 Task: Select the ignore option in the unknown rules.
Action: Mouse moved to (6, 532)
Screenshot: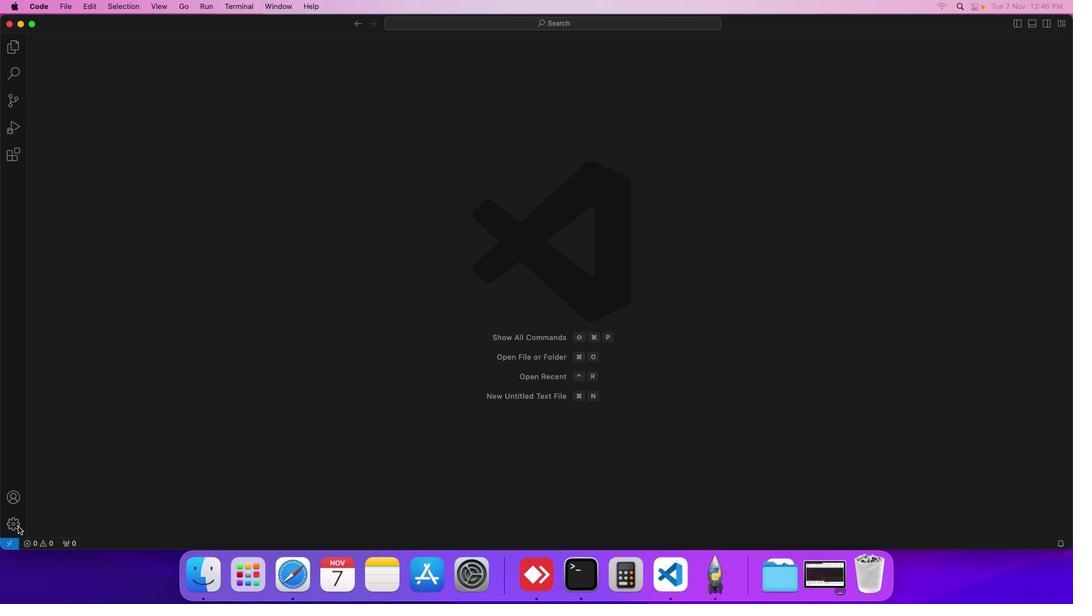
Action: Mouse pressed left at (6, 532)
Screenshot: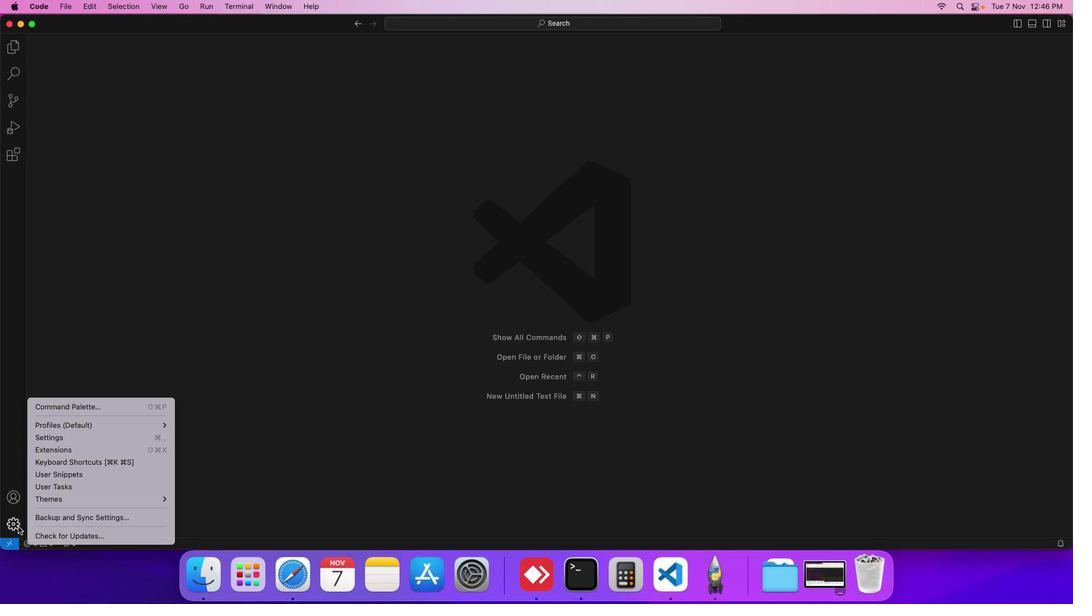 
Action: Mouse moved to (50, 438)
Screenshot: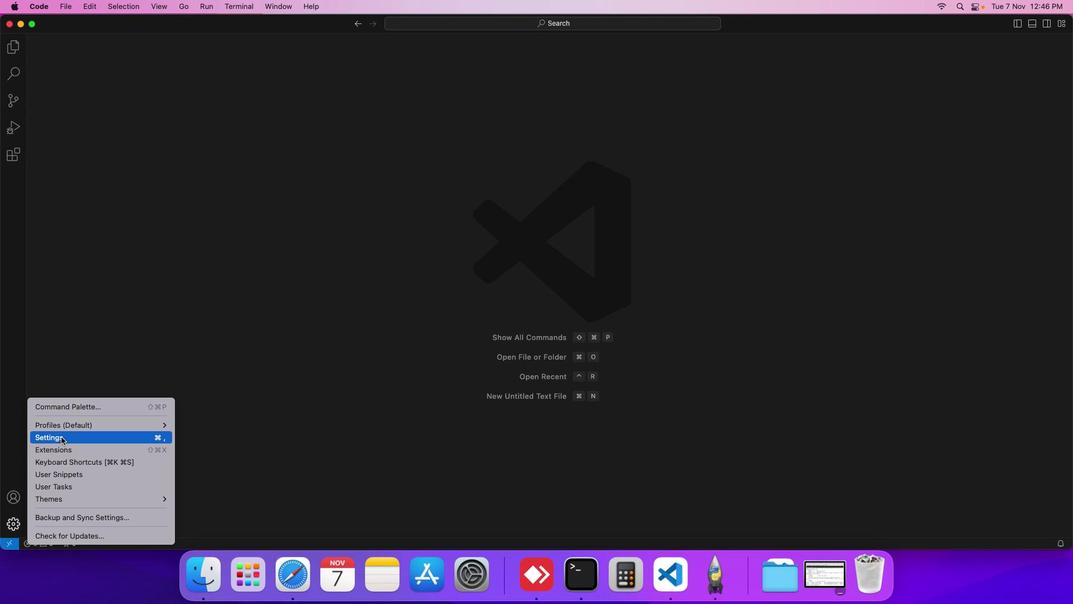 
Action: Mouse pressed left at (50, 438)
Screenshot: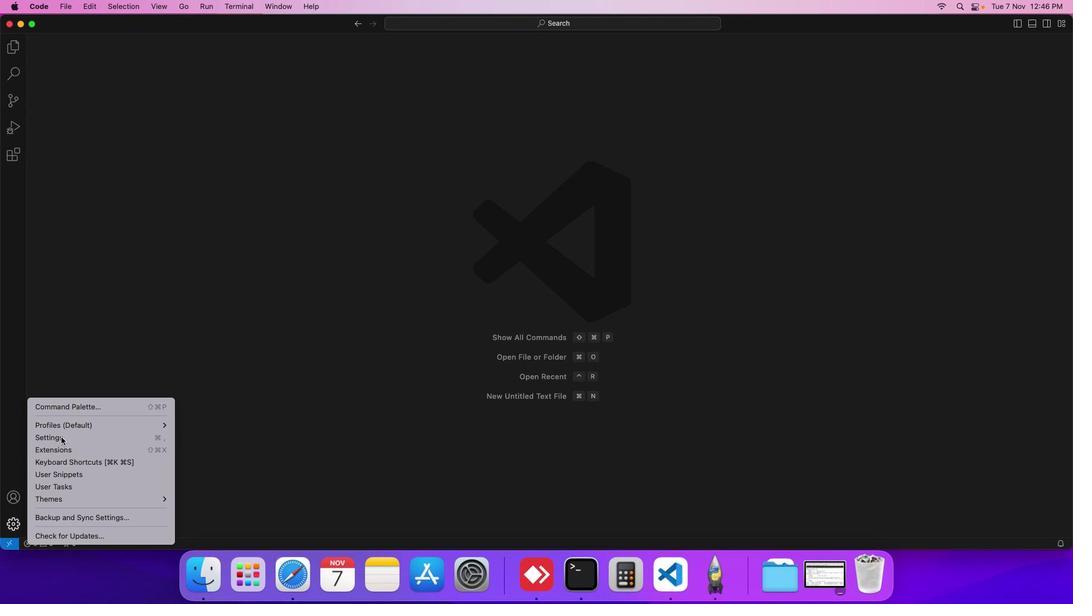
Action: Mouse moved to (288, 188)
Screenshot: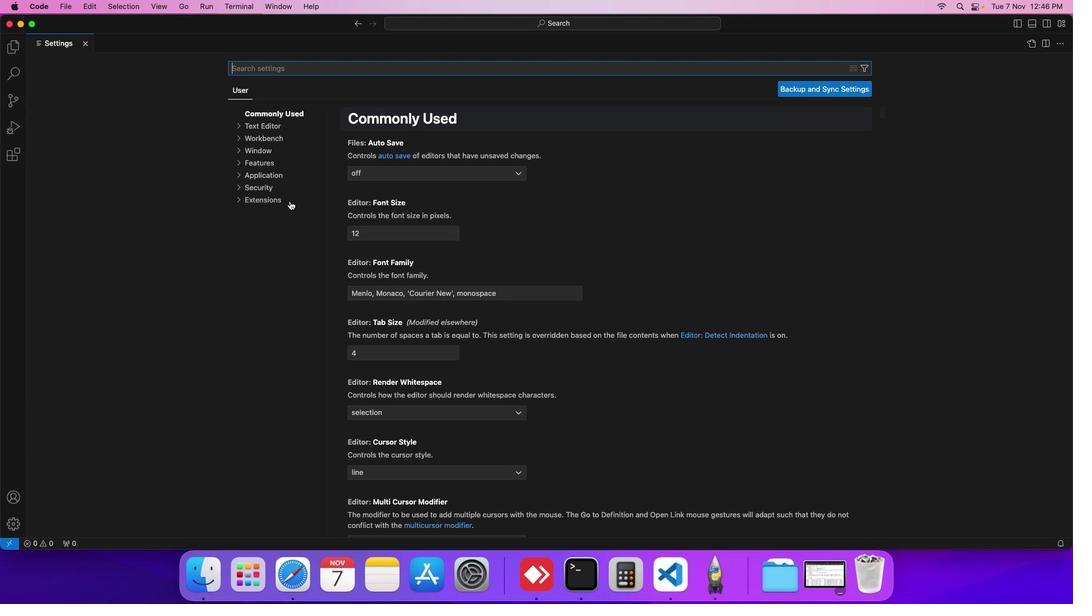 
Action: Mouse pressed left at (288, 188)
Screenshot: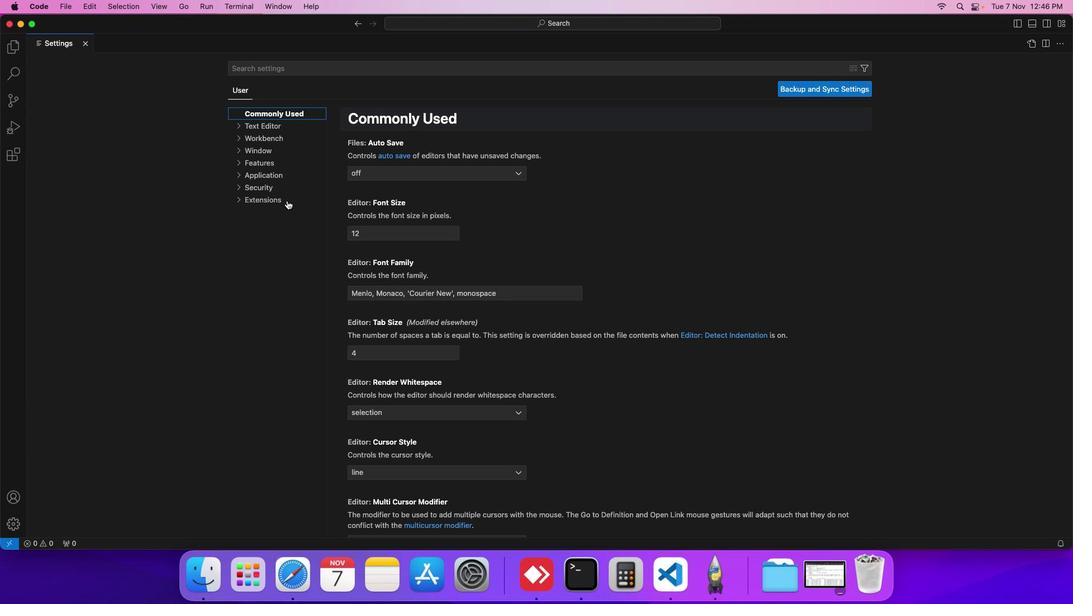 
Action: Mouse moved to (262, 226)
Screenshot: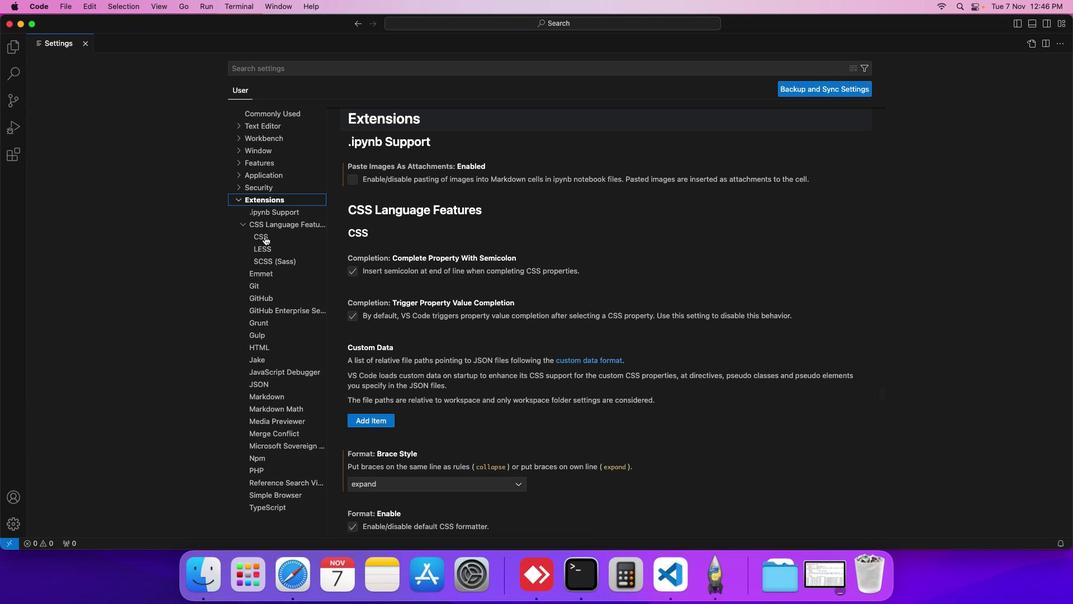 
Action: Mouse pressed left at (262, 226)
Screenshot: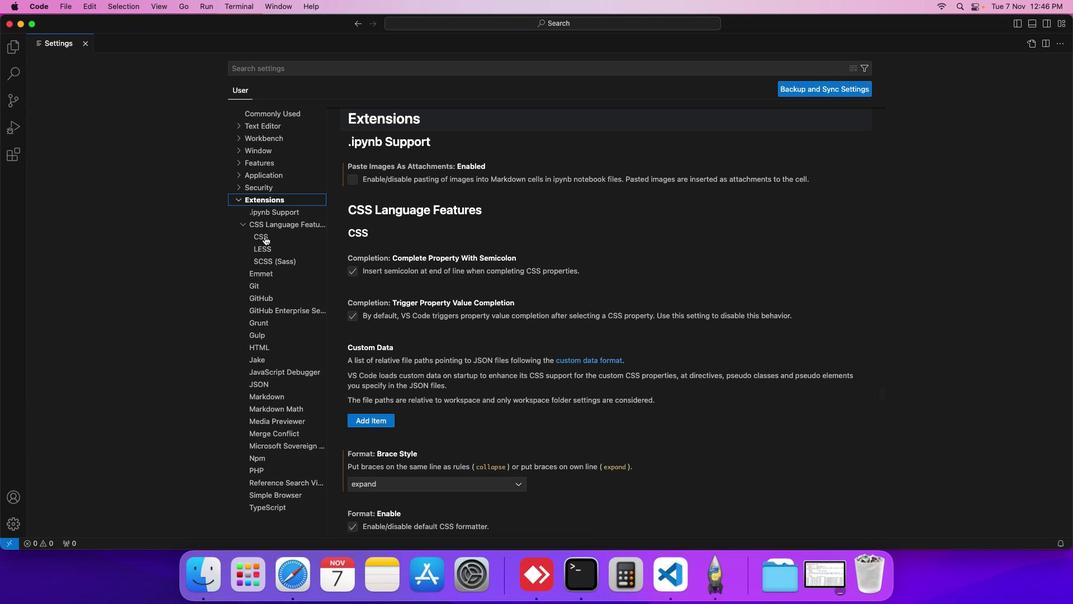 
Action: Mouse moved to (397, 317)
Screenshot: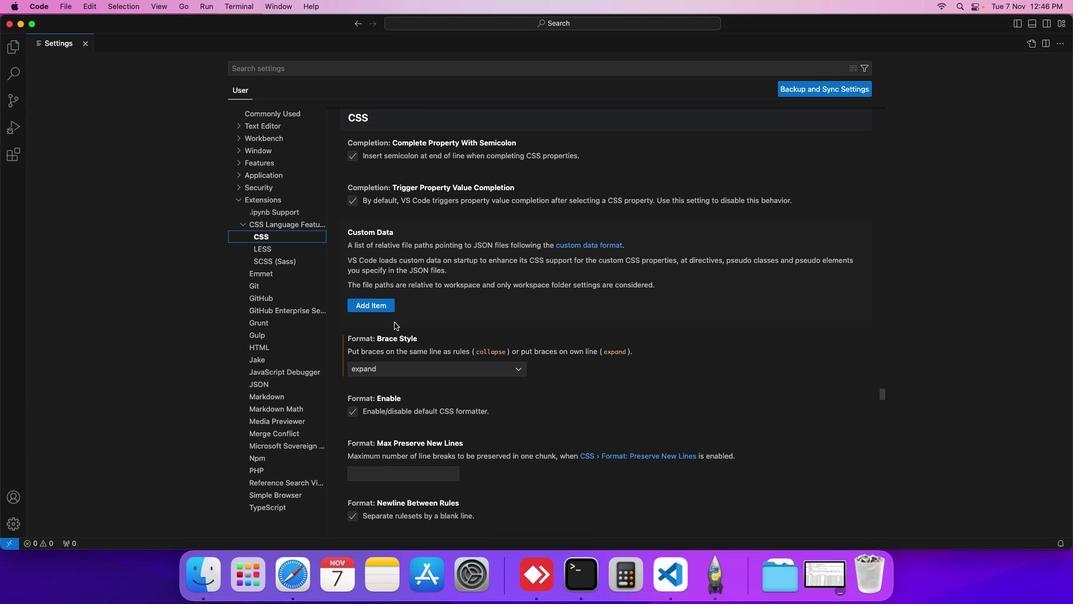 
Action: Mouse scrolled (397, 317) with delta (-12, -23)
Screenshot: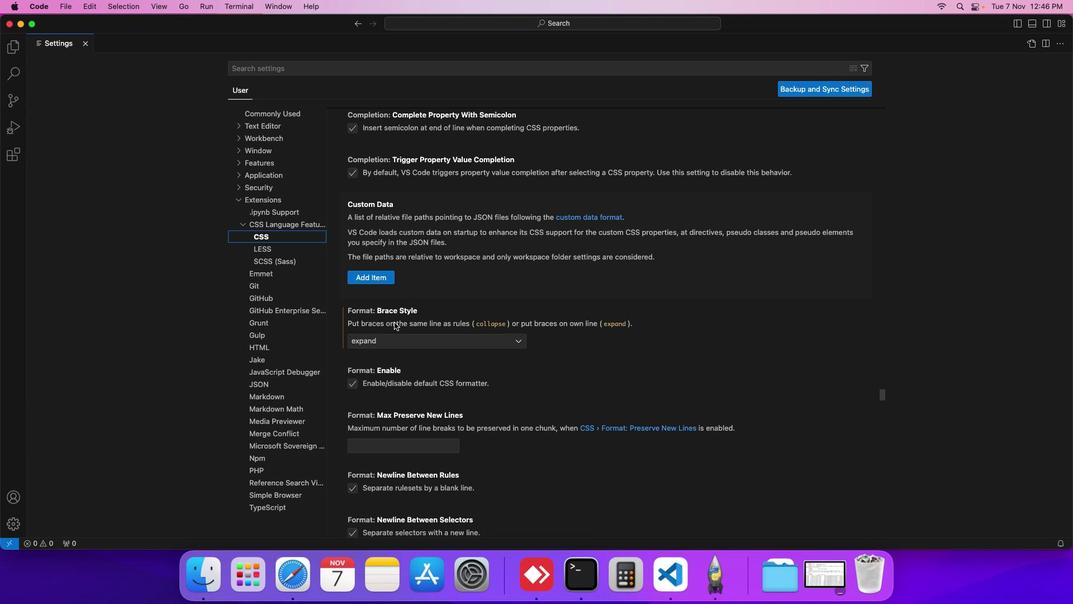 
Action: Mouse scrolled (397, 317) with delta (-12, -23)
Screenshot: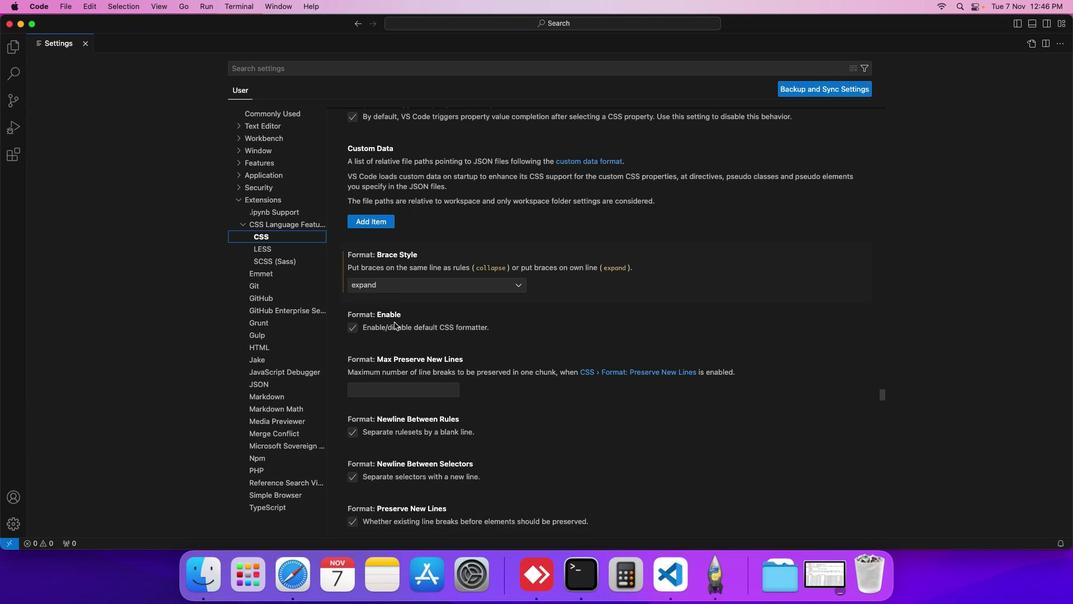 
Action: Mouse scrolled (397, 317) with delta (-12, -23)
Screenshot: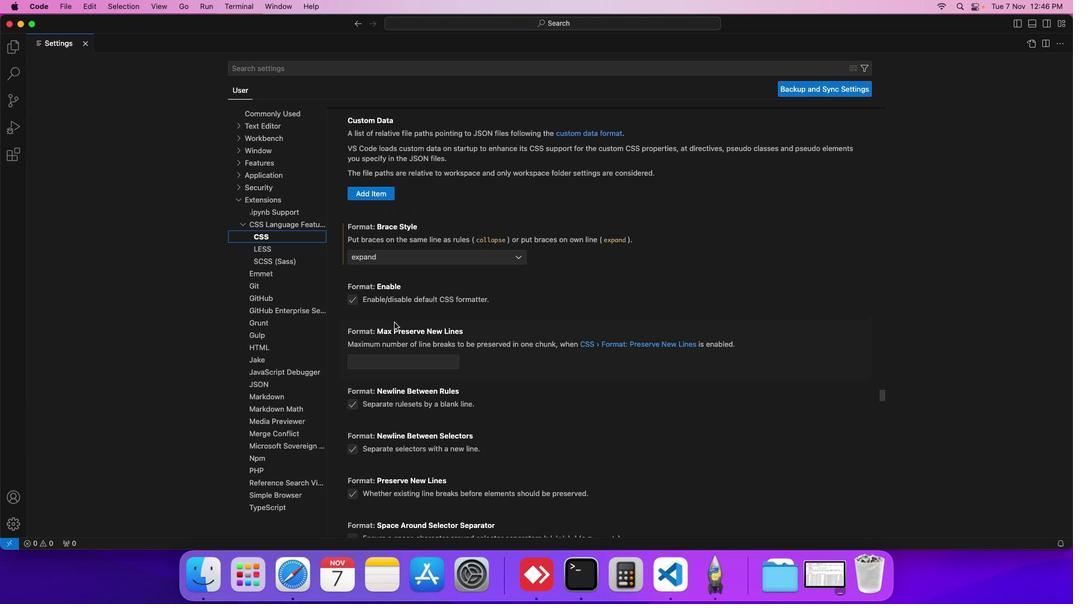 
Action: Mouse scrolled (397, 317) with delta (-12, -23)
Screenshot: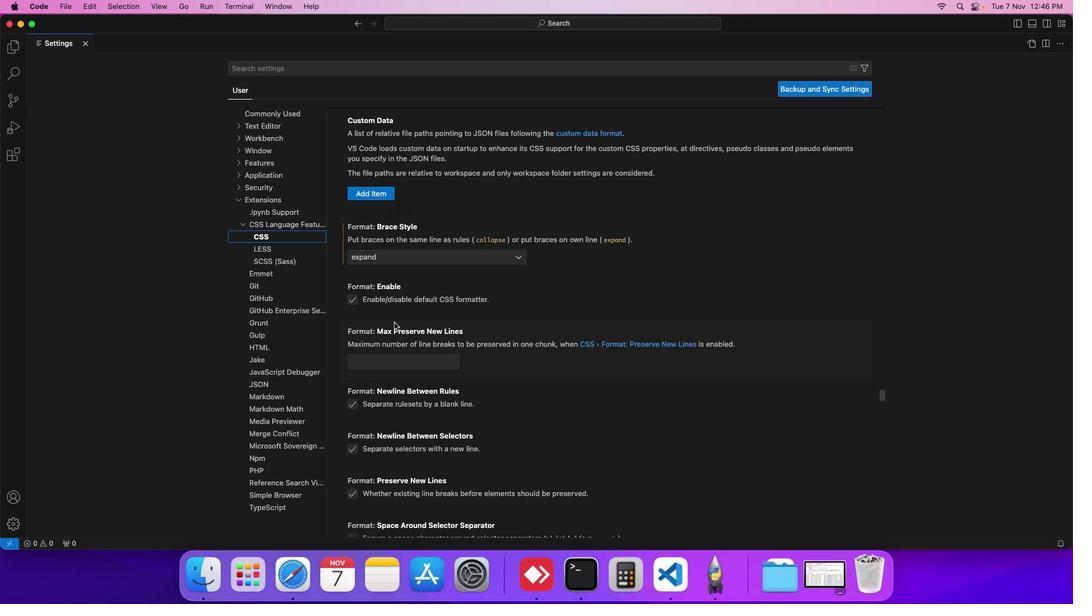 
Action: Mouse scrolled (397, 317) with delta (-12, -23)
Screenshot: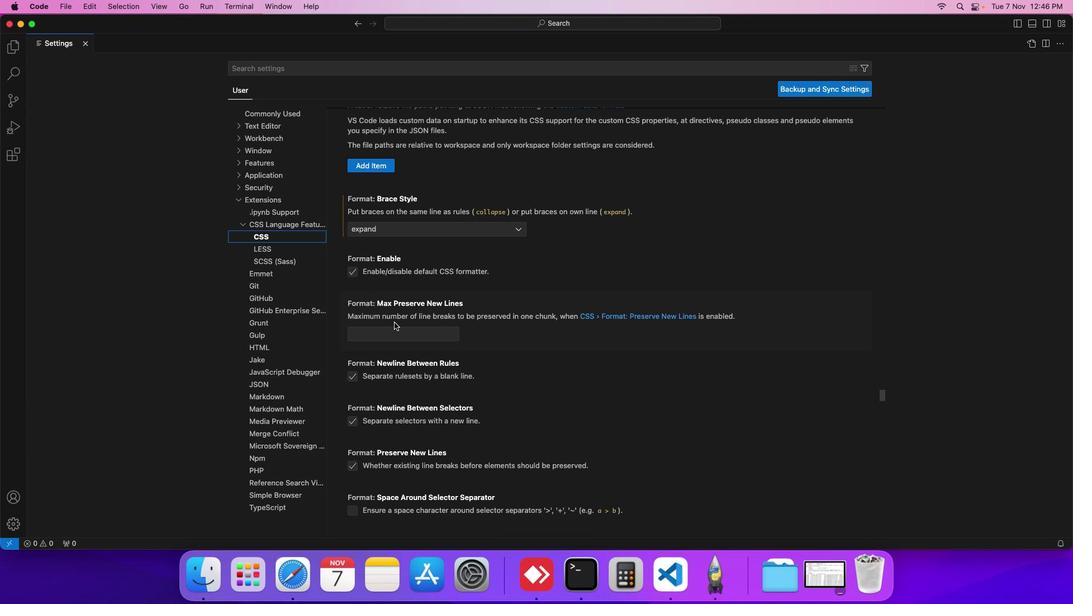 
Action: Mouse scrolled (397, 317) with delta (-12, -23)
Screenshot: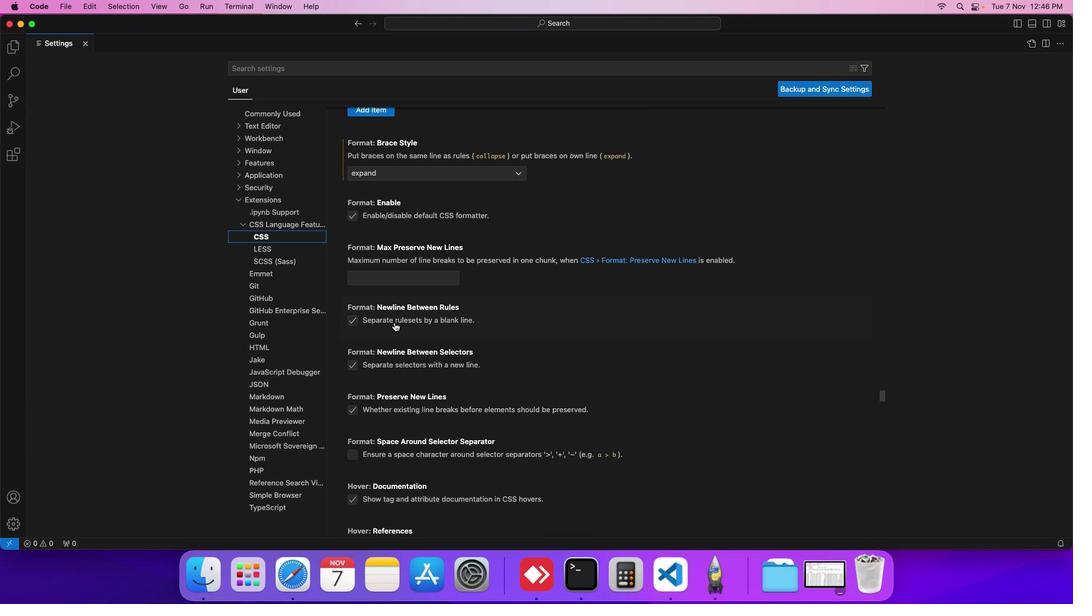 
Action: Mouse scrolled (397, 317) with delta (-12, -23)
Screenshot: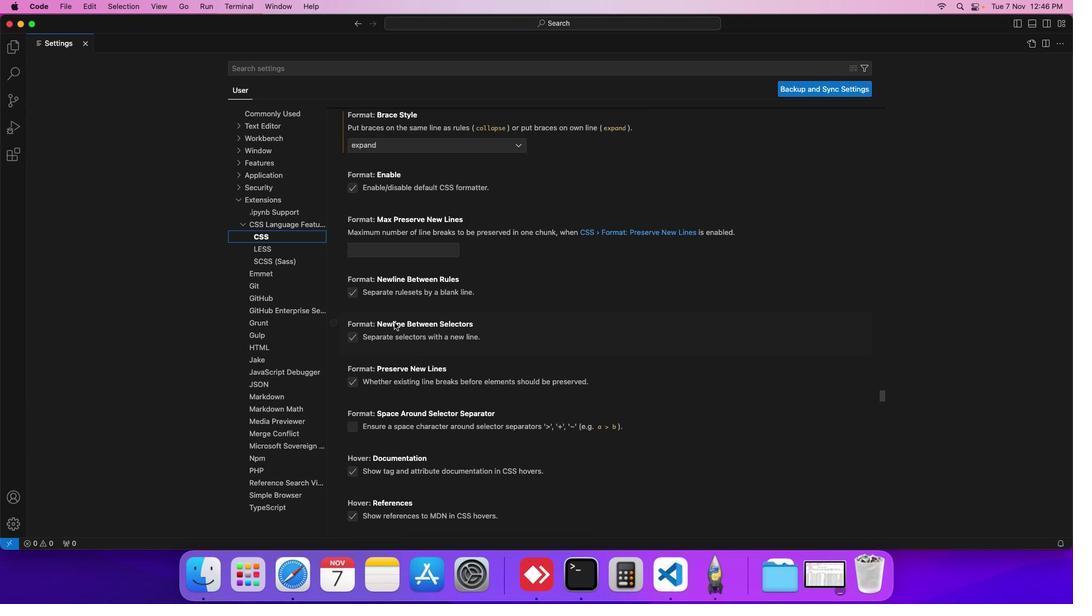 
Action: Mouse scrolled (397, 317) with delta (-12, -23)
Screenshot: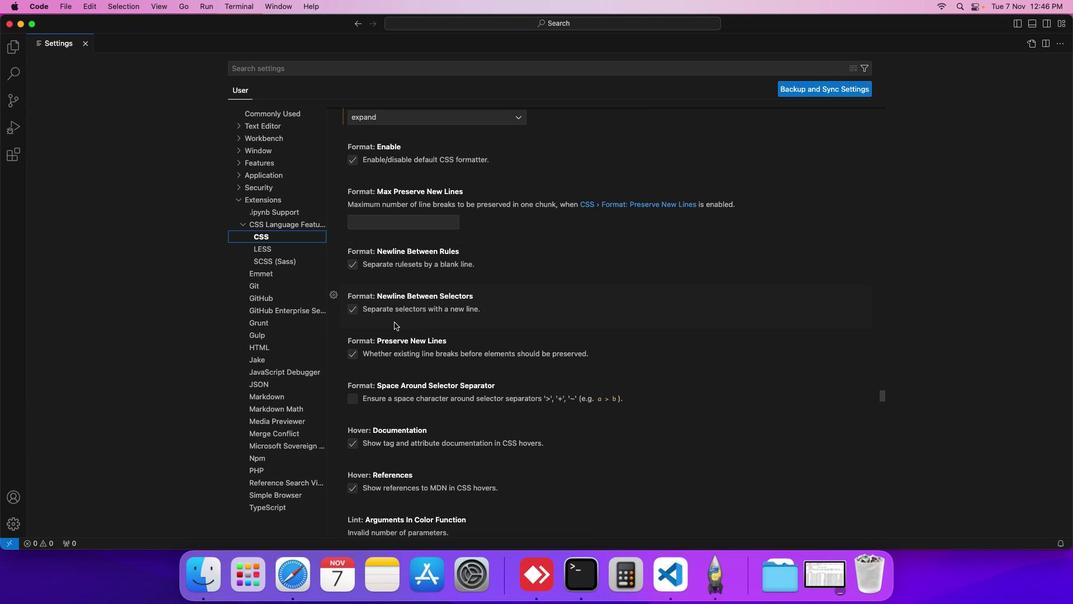 
Action: Mouse scrolled (397, 317) with delta (-12, -23)
Screenshot: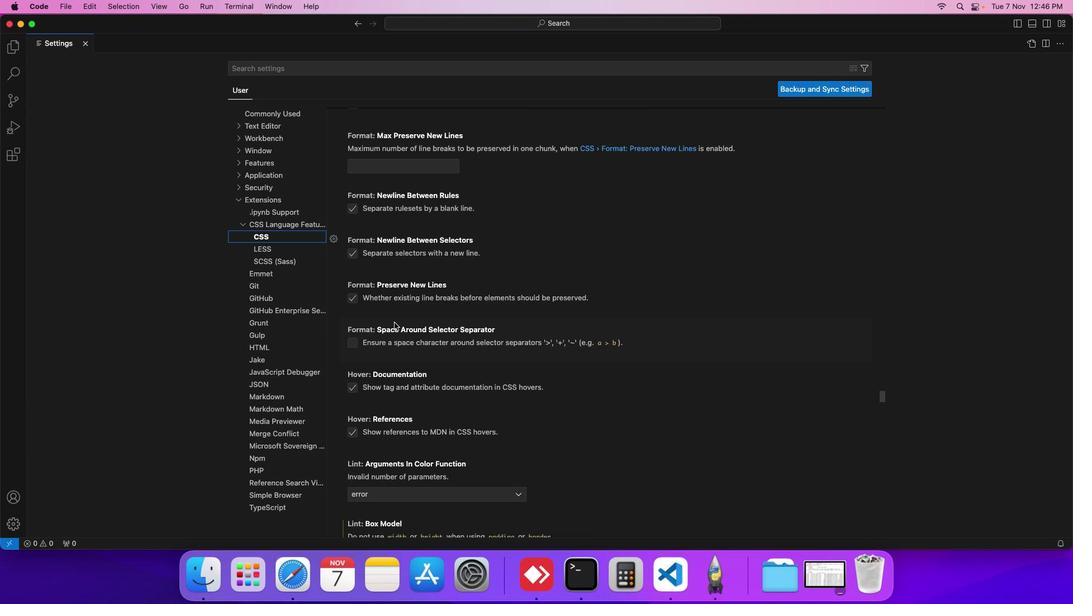 
Action: Mouse scrolled (397, 317) with delta (-12, -24)
Screenshot: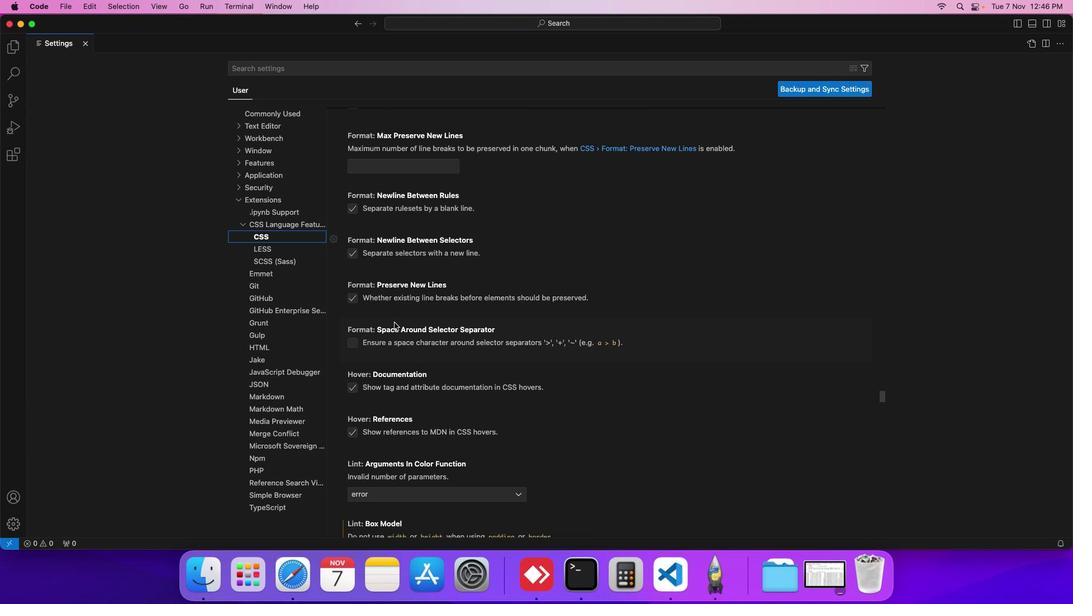 
Action: Mouse scrolled (397, 317) with delta (-12, -23)
Screenshot: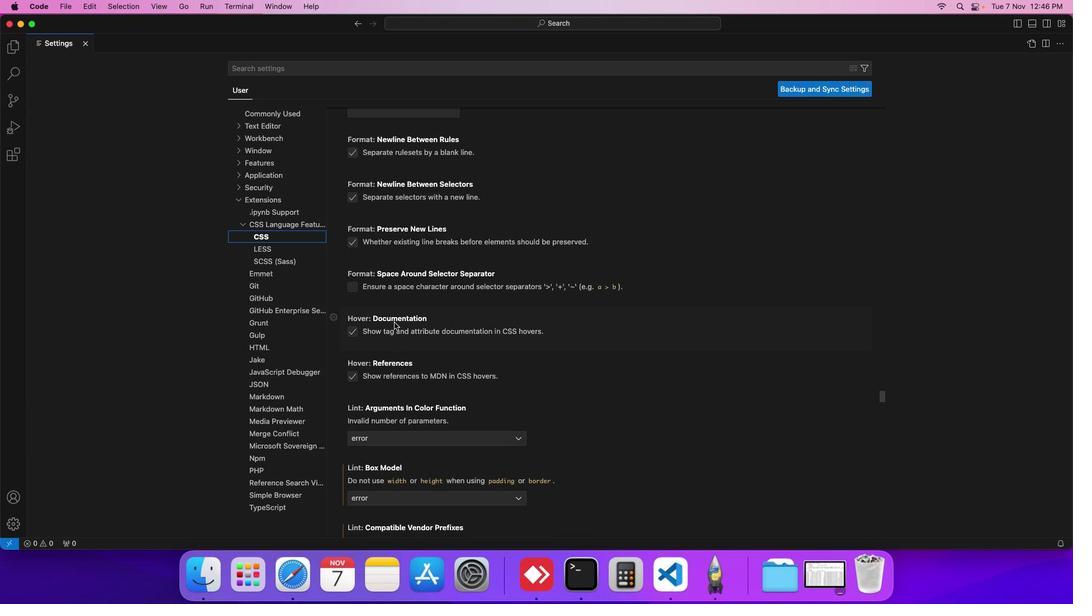 
Action: Mouse scrolled (397, 317) with delta (-12, -23)
Screenshot: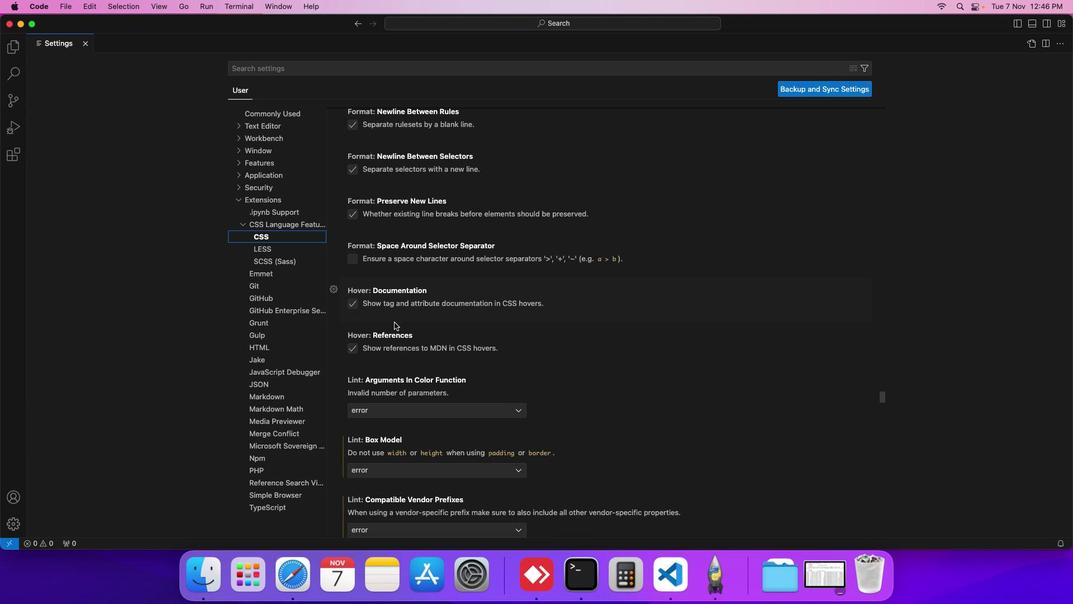 
Action: Mouse scrolled (397, 317) with delta (-12, -23)
Screenshot: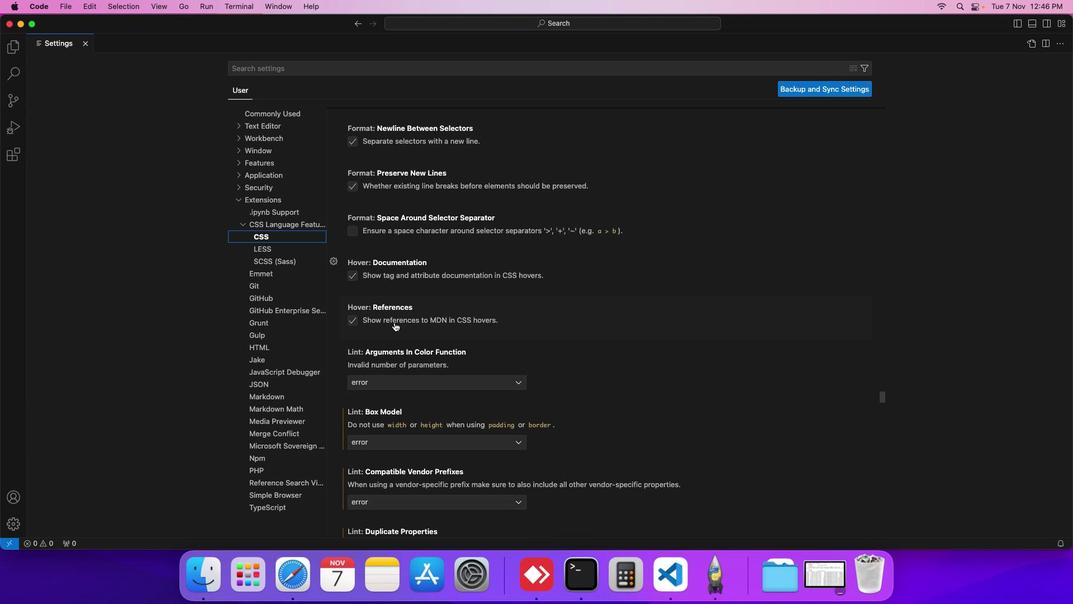 
Action: Mouse scrolled (397, 317) with delta (-12, -23)
Screenshot: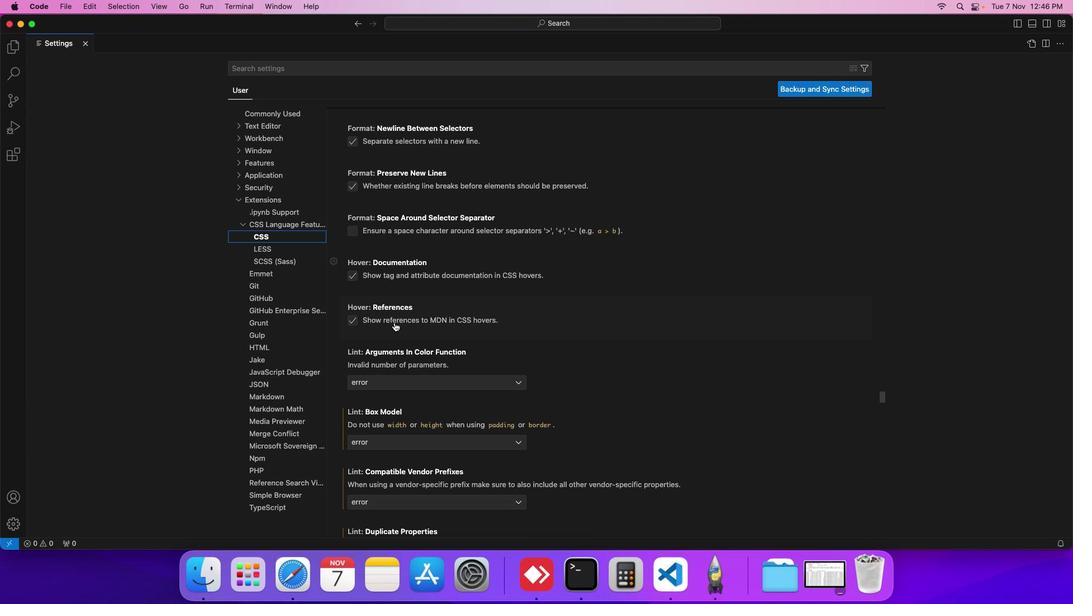 
Action: Mouse scrolled (397, 317) with delta (-12, -23)
Screenshot: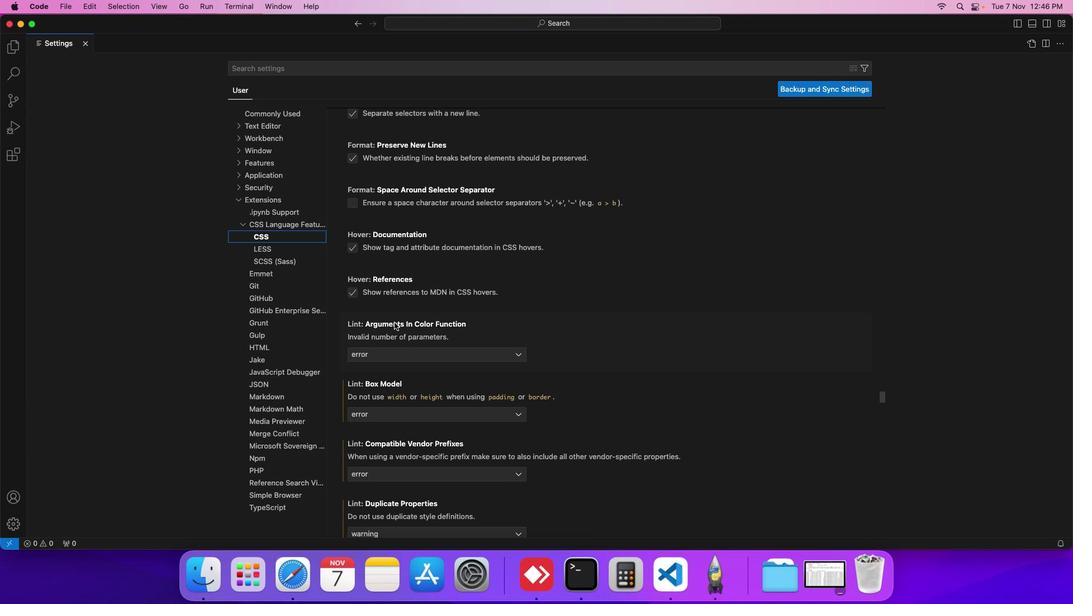 
Action: Mouse scrolled (397, 317) with delta (-12, -23)
Screenshot: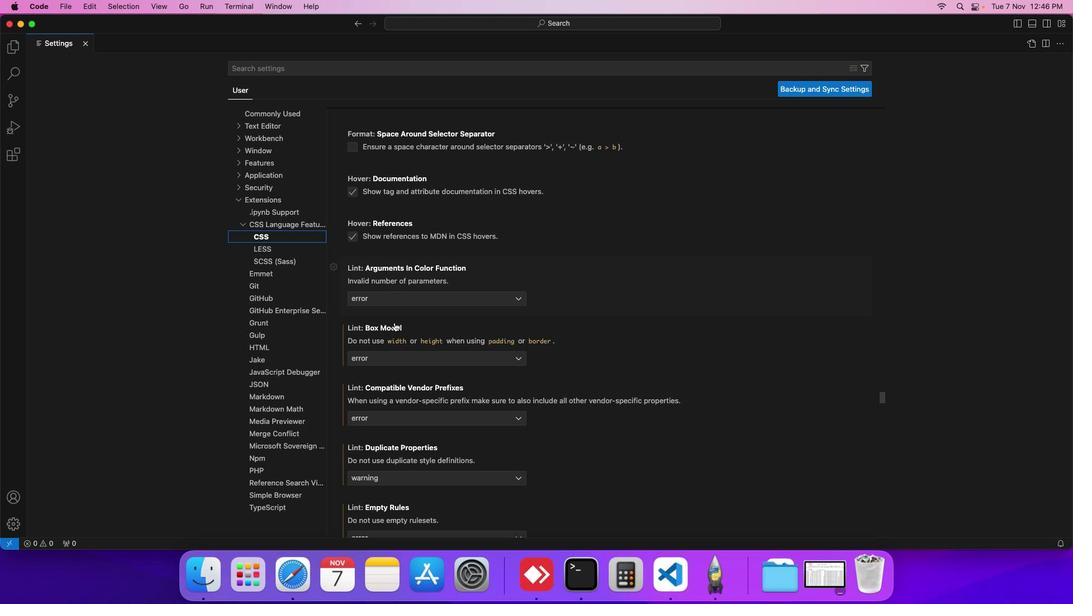
Action: Mouse scrolled (397, 317) with delta (-12, -23)
Screenshot: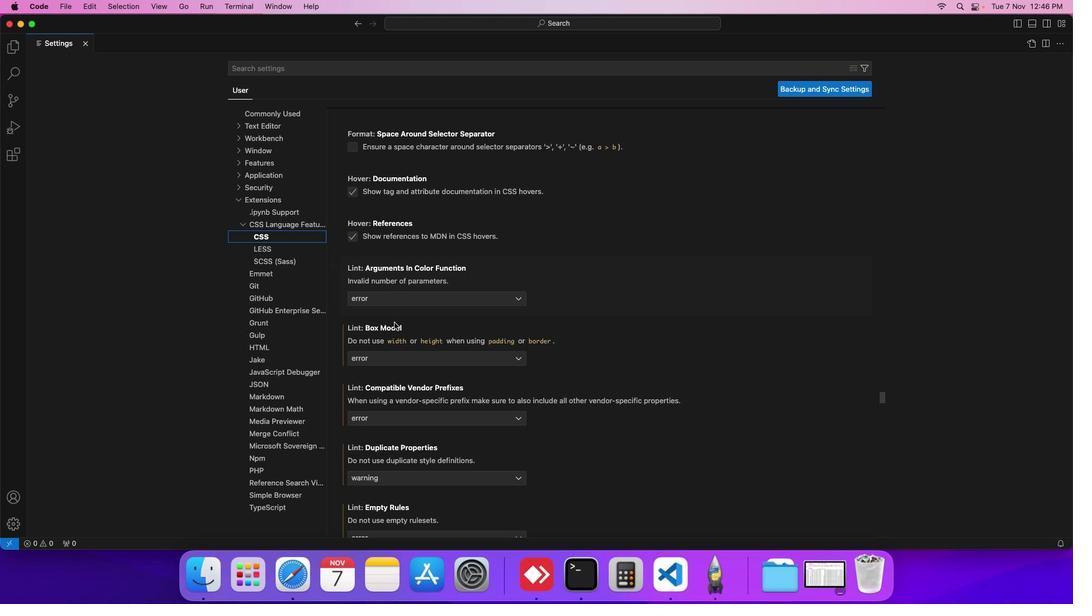 
Action: Mouse scrolled (397, 317) with delta (-12, -23)
Screenshot: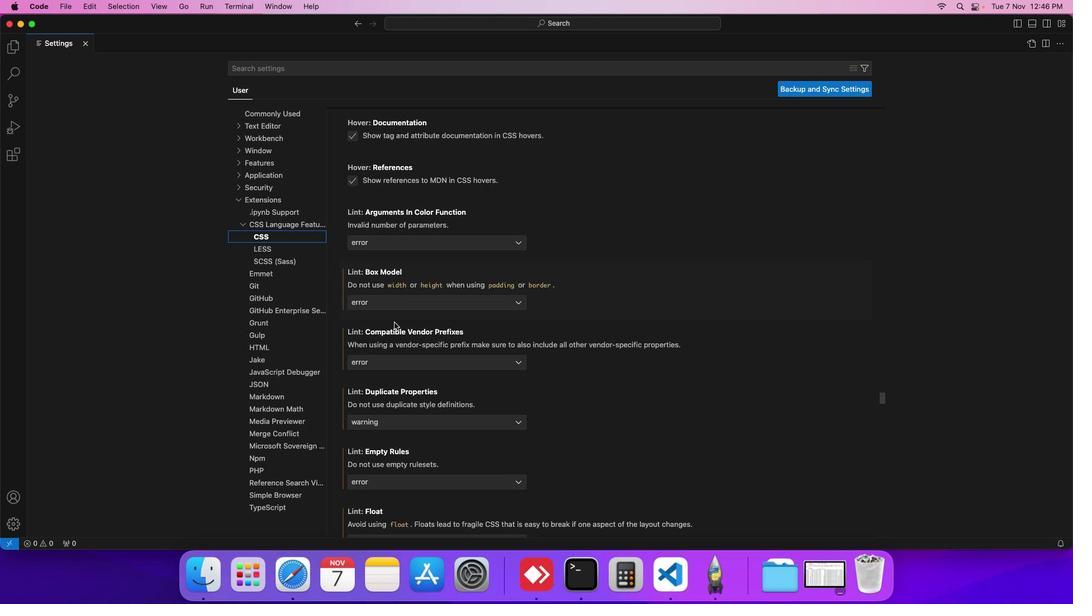 
Action: Mouse scrolled (397, 317) with delta (-12, -23)
Screenshot: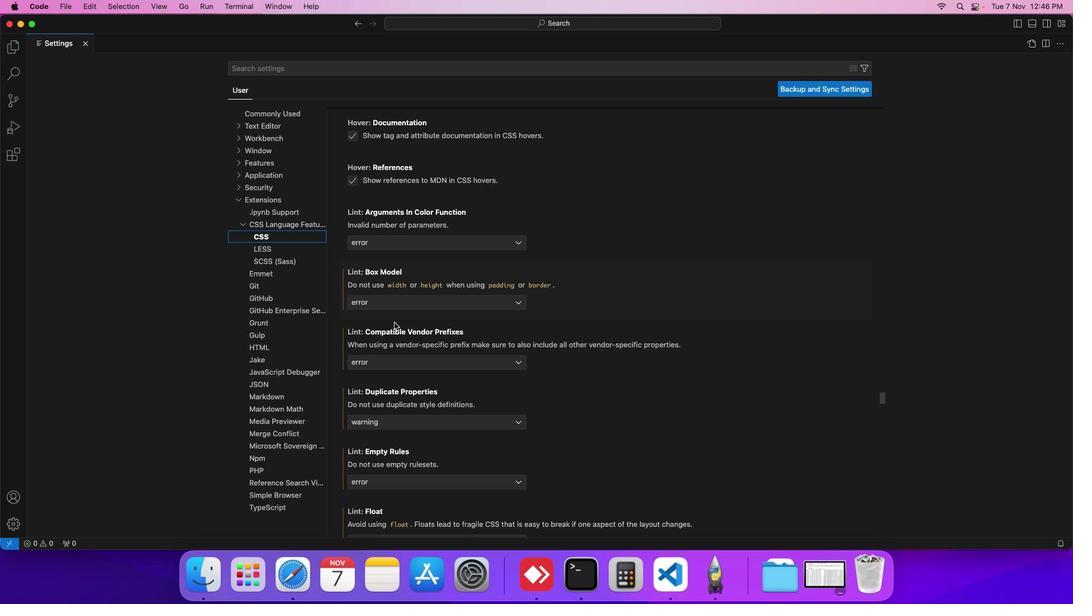 
Action: Mouse scrolled (397, 317) with delta (-12, -23)
Screenshot: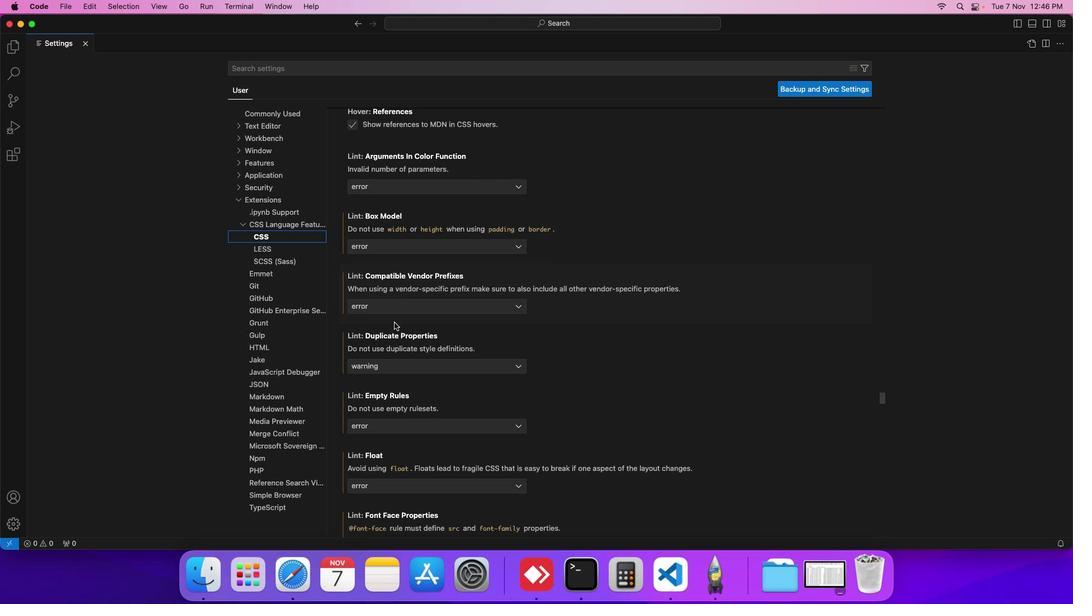 
Action: Mouse scrolled (397, 317) with delta (-12, -23)
Screenshot: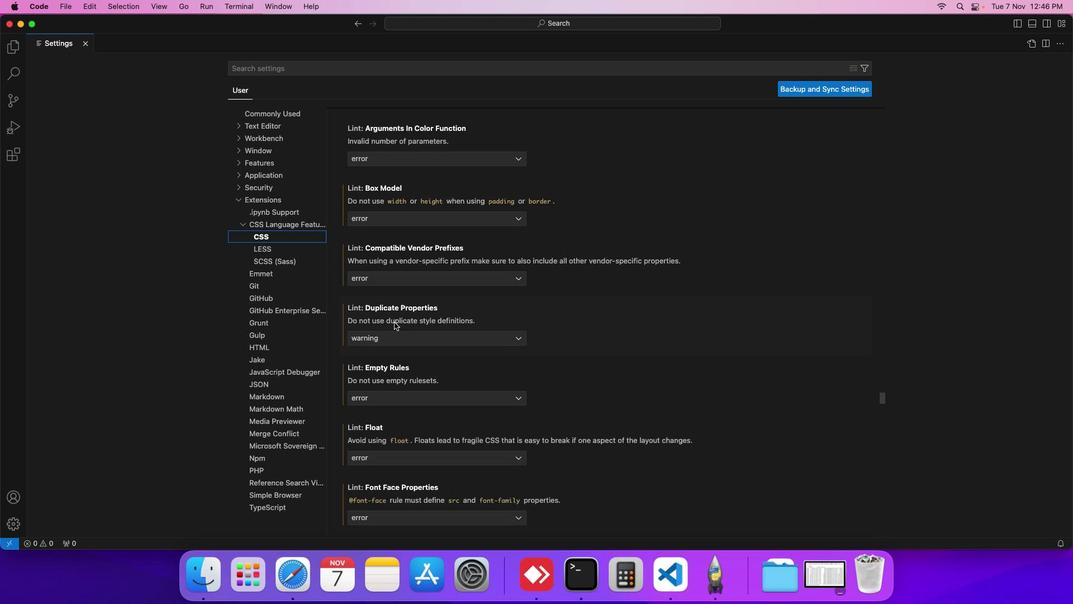 
Action: Mouse scrolled (397, 317) with delta (-12, -23)
Screenshot: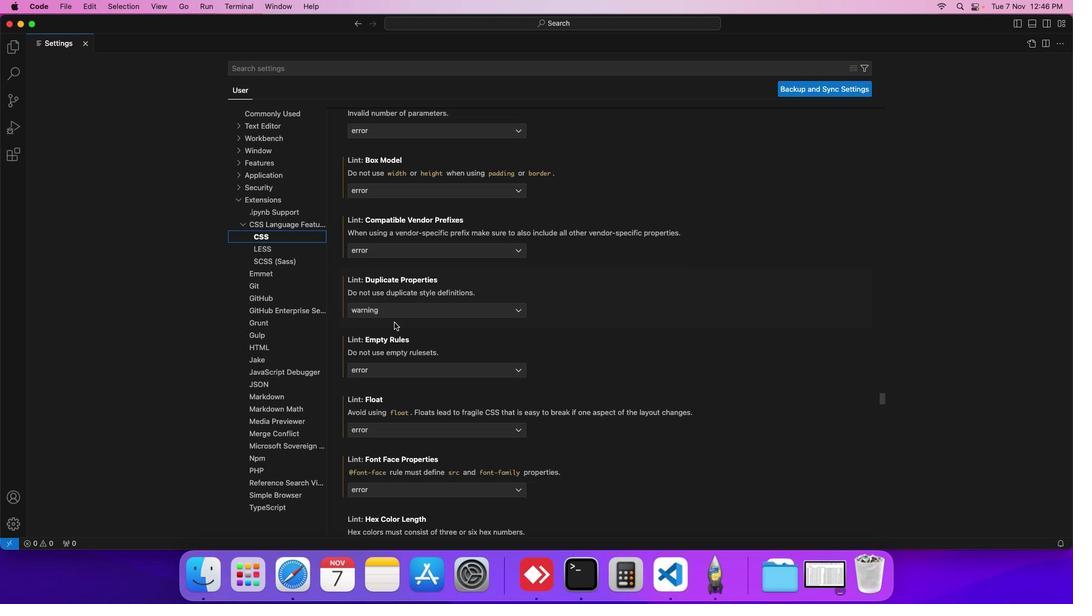 
Action: Mouse scrolled (397, 317) with delta (-12, -23)
Screenshot: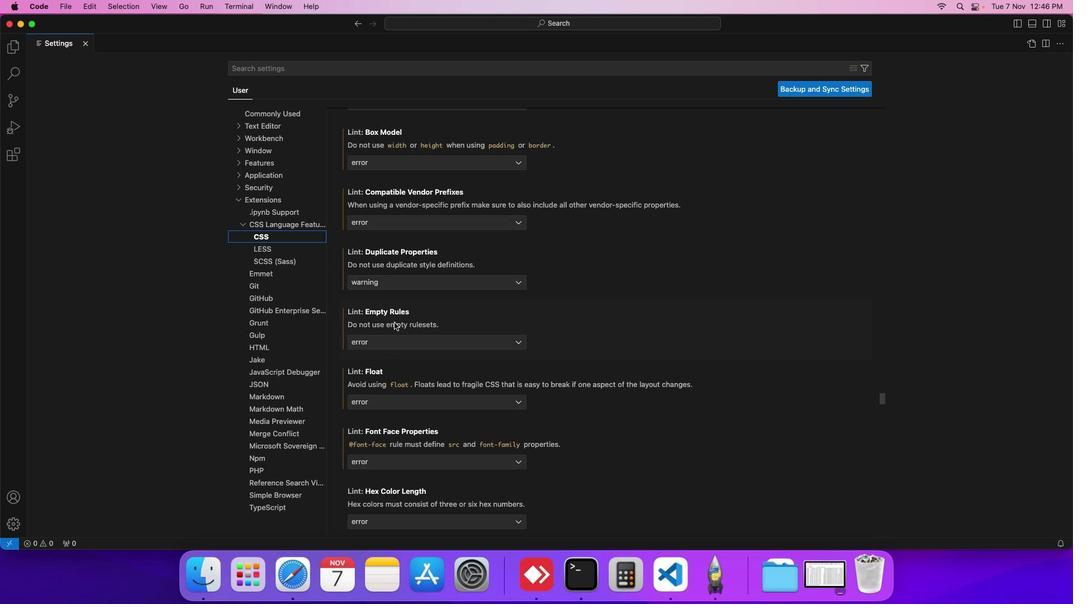 
Action: Mouse scrolled (397, 317) with delta (-12, -23)
Screenshot: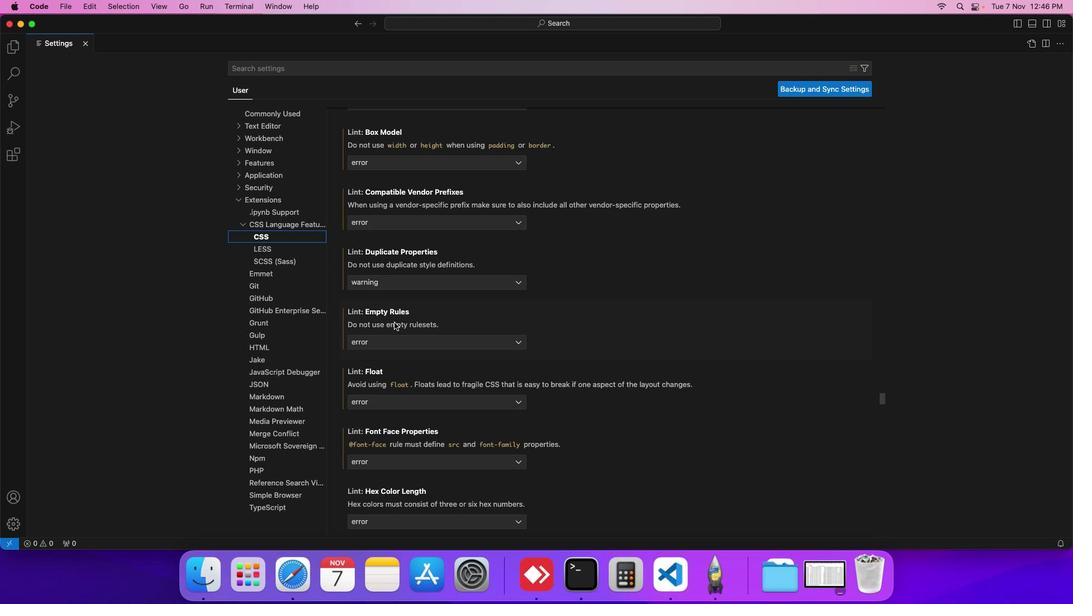 
Action: Mouse scrolled (397, 317) with delta (-12, -23)
Screenshot: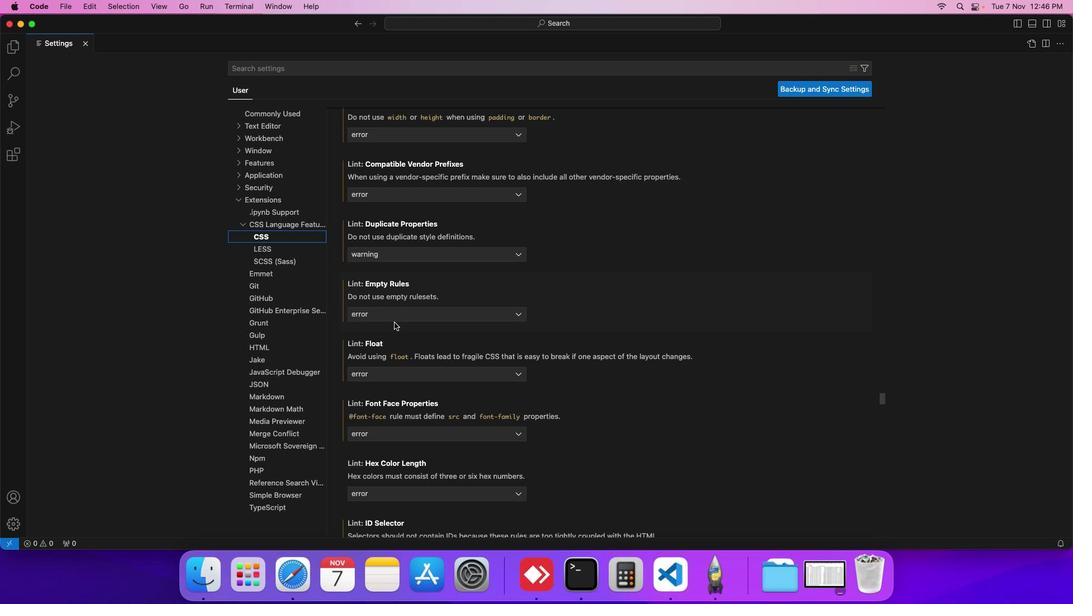 
Action: Mouse scrolled (397, 317) with delta (-12, -23)
Screenshot: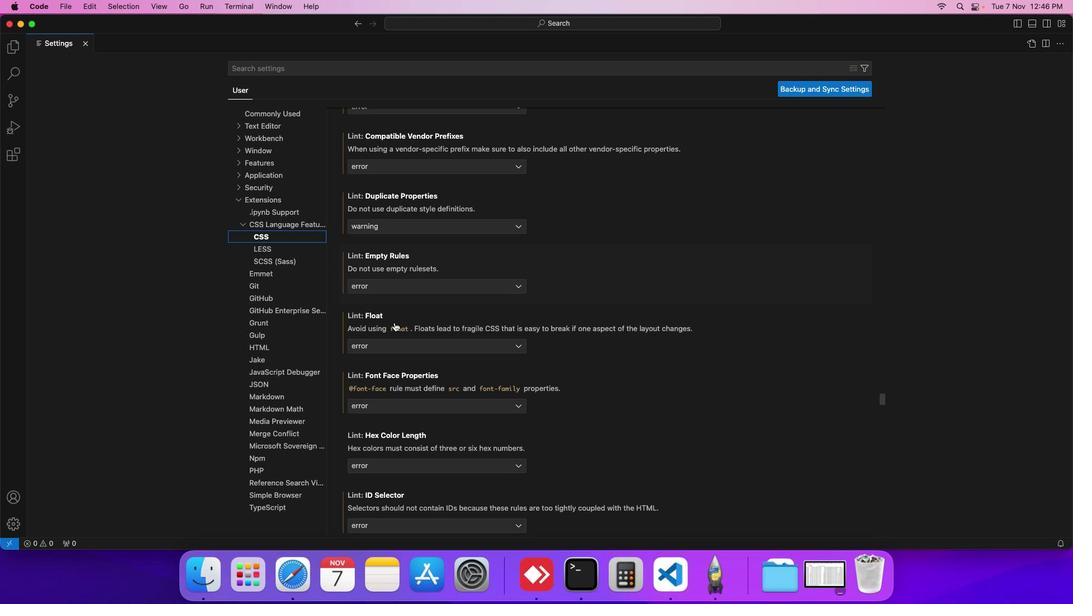 
Action: Mouse scrolled (397, 317) with delta (-12, -23)
Screenshot: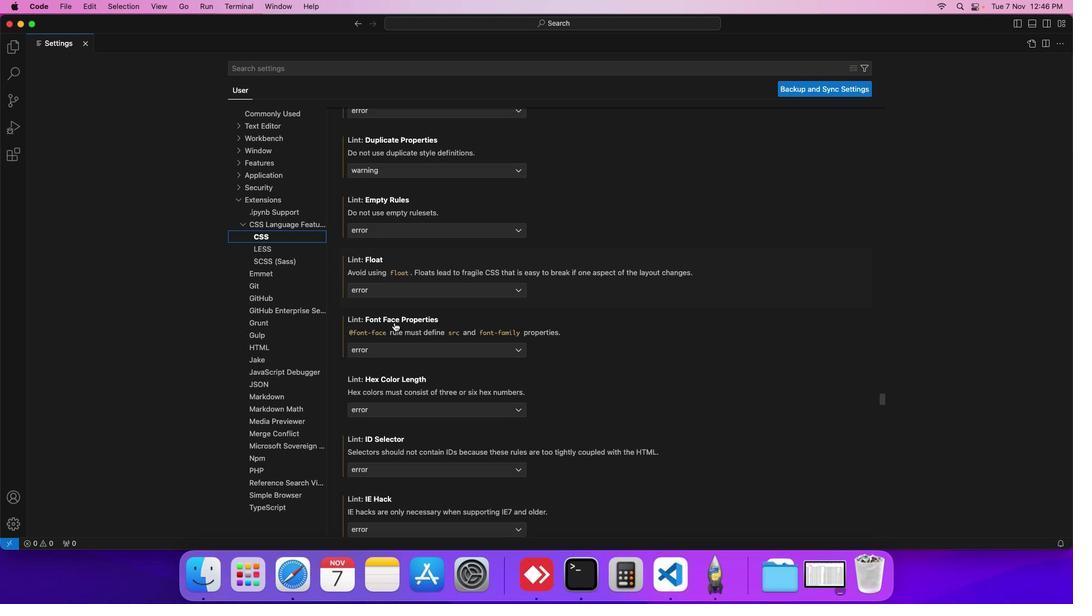 
Action: Mouse scrolled (397, 317) with delta (-12, -23)
Screenshot: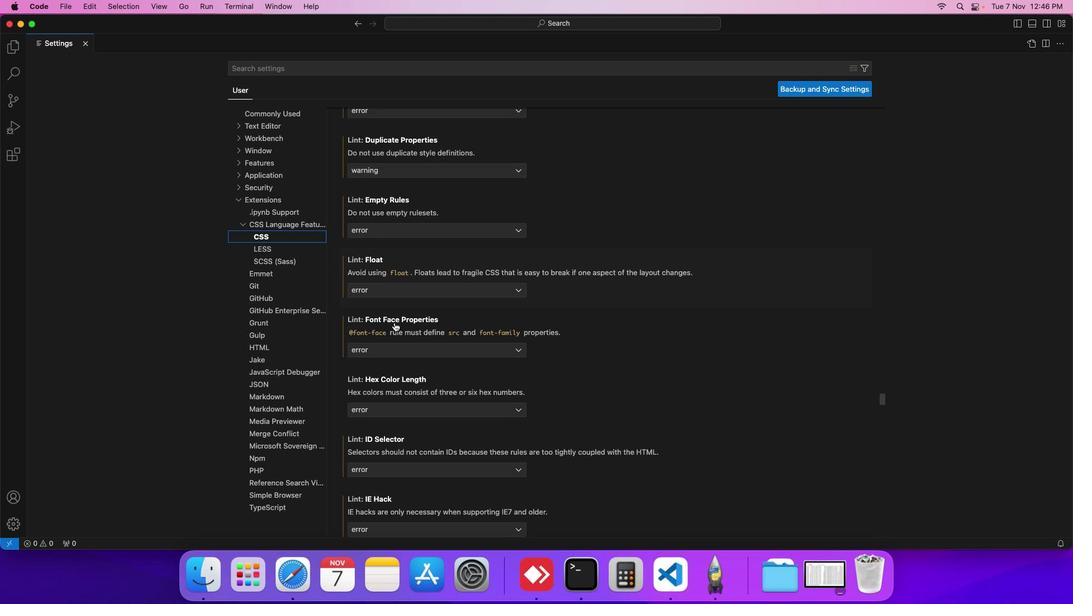 
Action: Mouse scrolled (397, 317) with delta (-12, -23)
Screenshot: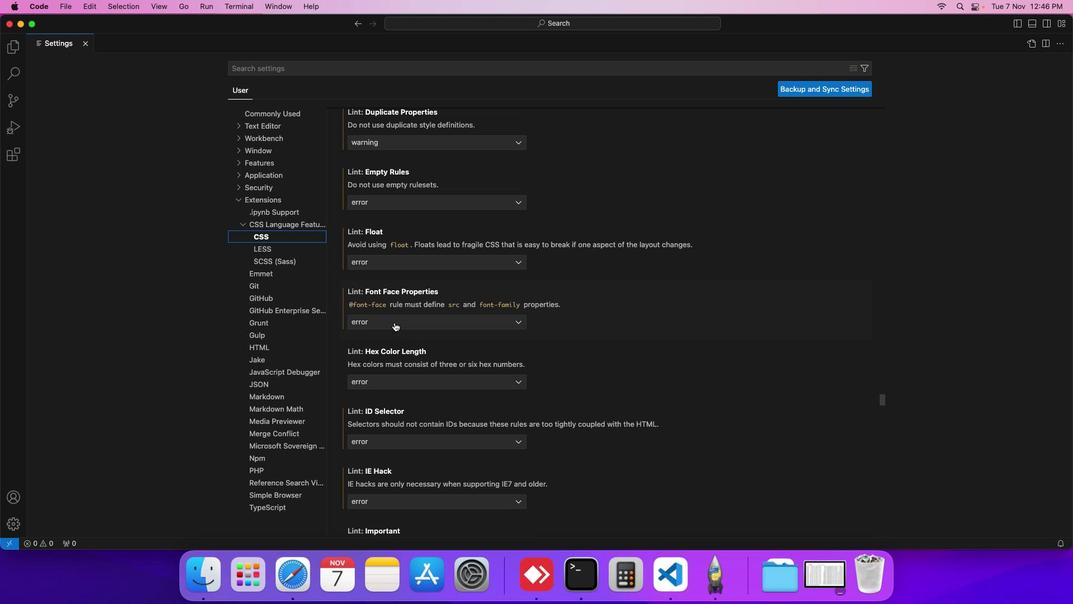 
Action: Mouse scrolled (397, 317) with delta (-12, -23)
Screenshot: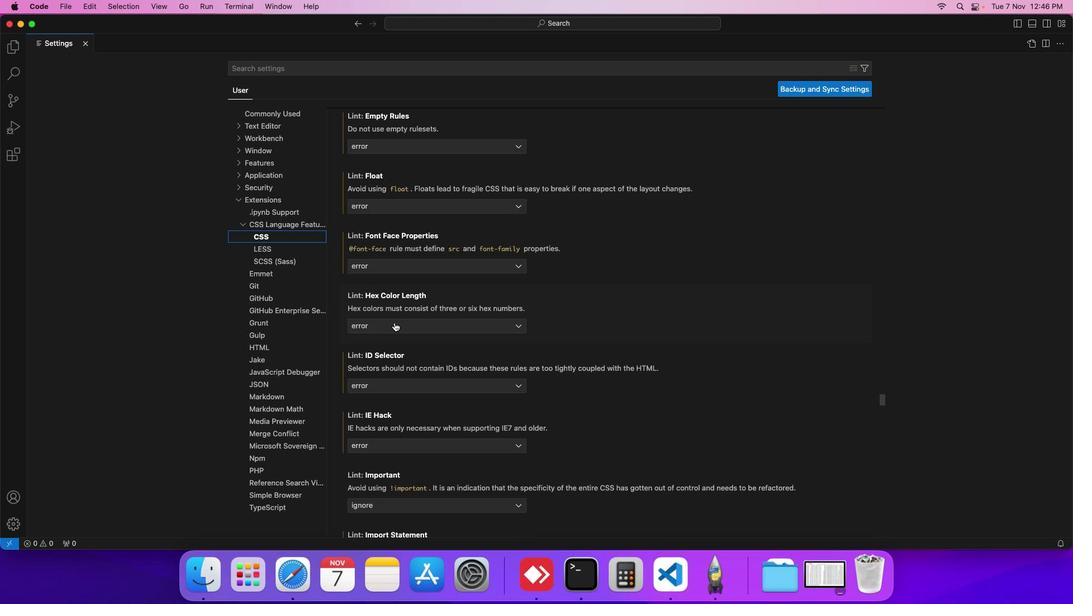 
Action: Mouse scrolled (397, 317) with delta (-12, -23)
Screenshot: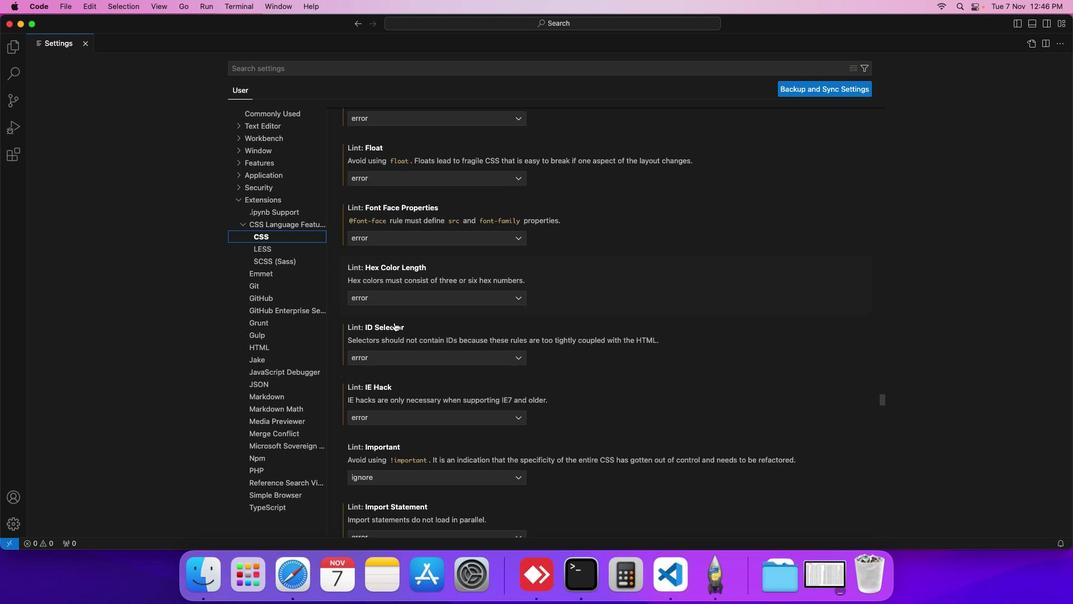 
Action: Mouse scrolled (397, 317) with delta (-12, -23)
Screenshot: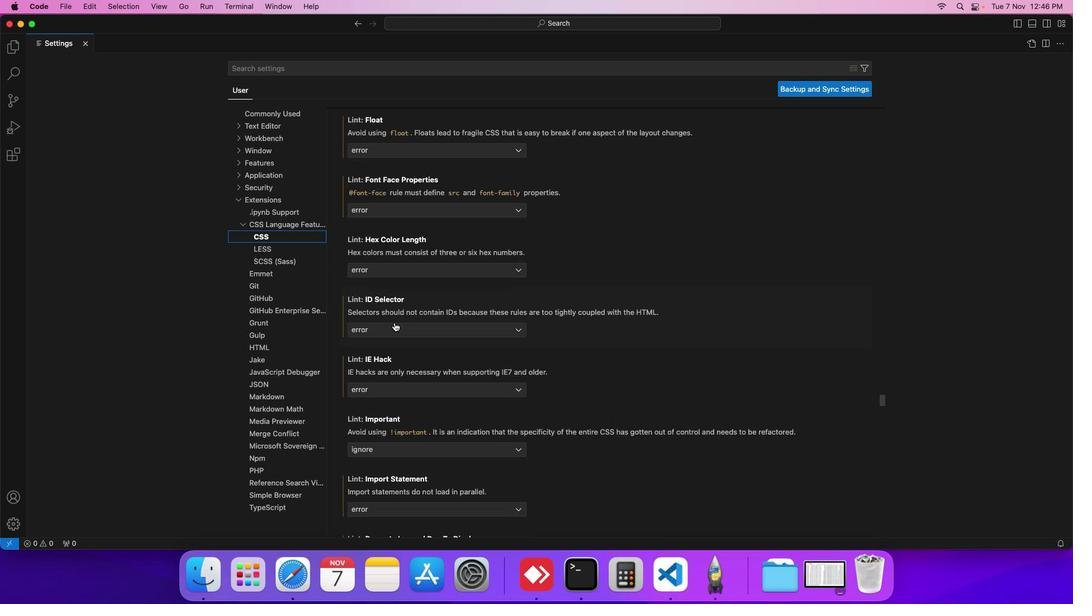 
Action: Mouse scrolled (397, 317) with delta (-12, -23)
Screenshot: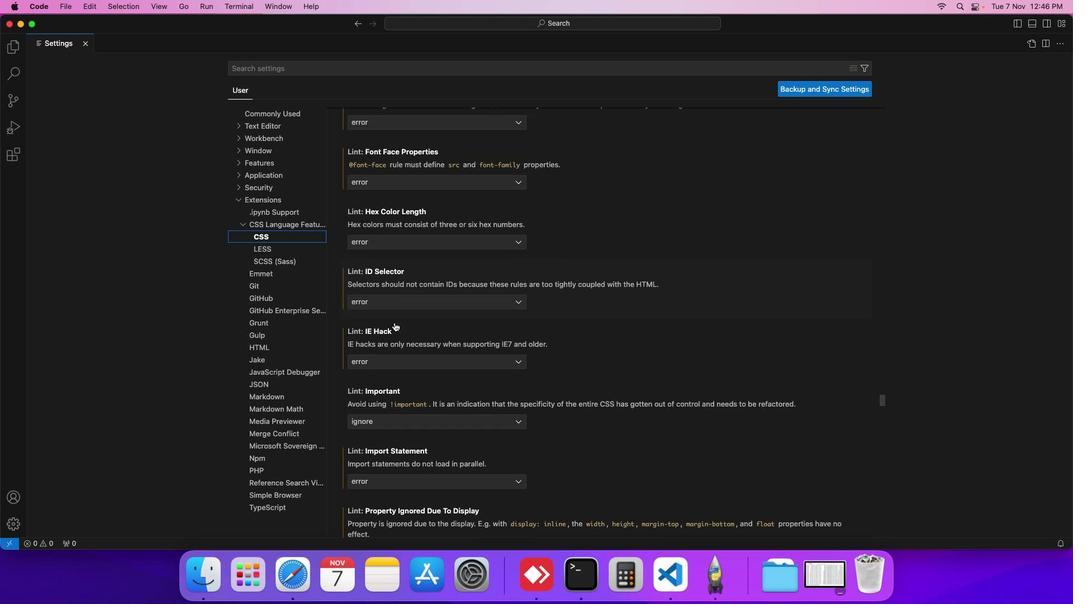 
Action: Mouse scrolled (397, 317) with delta (-12, -23)
Screenshot: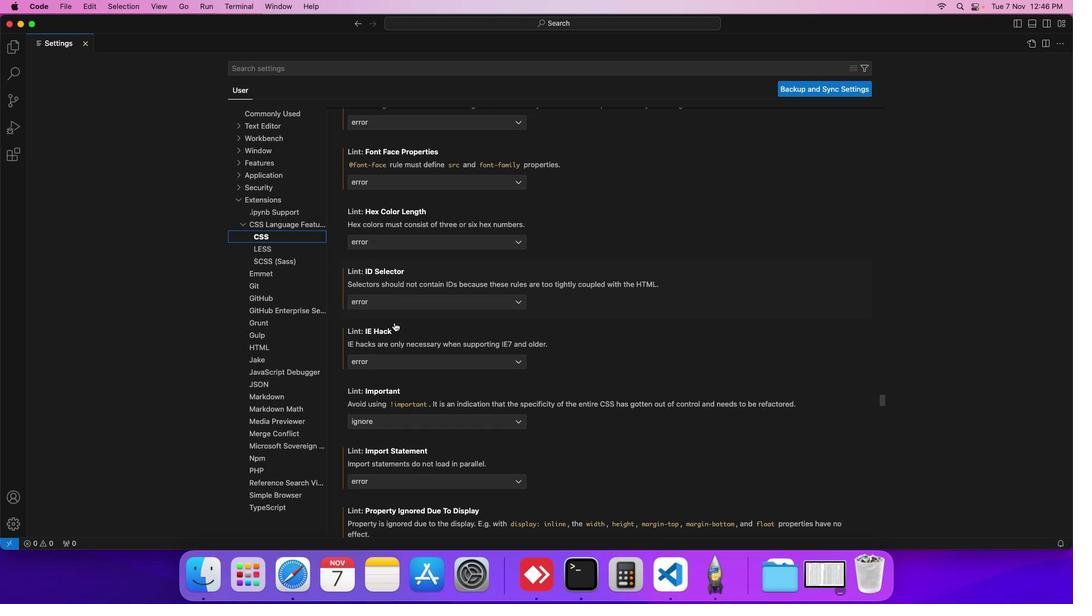 
Action: Mouse scrolled (397, 317) with delta (-12, -23)
Screenshot: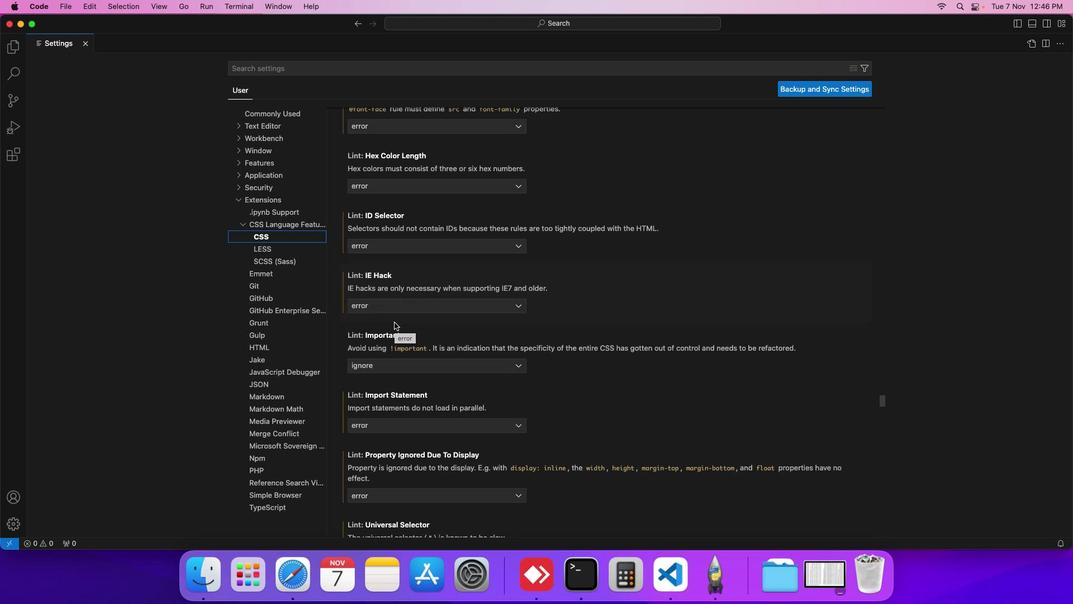 
Action: Mouse scrolled (397, 317) with delta (-12, -23)
Screenshot: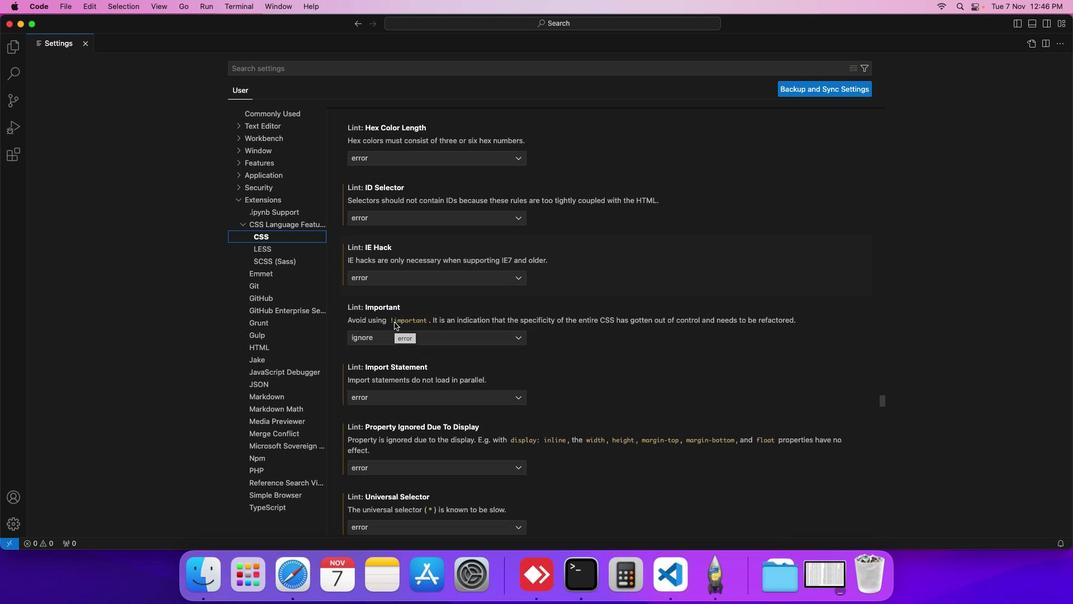 
Action: Mouse scrolled (397, 317) with delta (-12, -23)
Screenshot: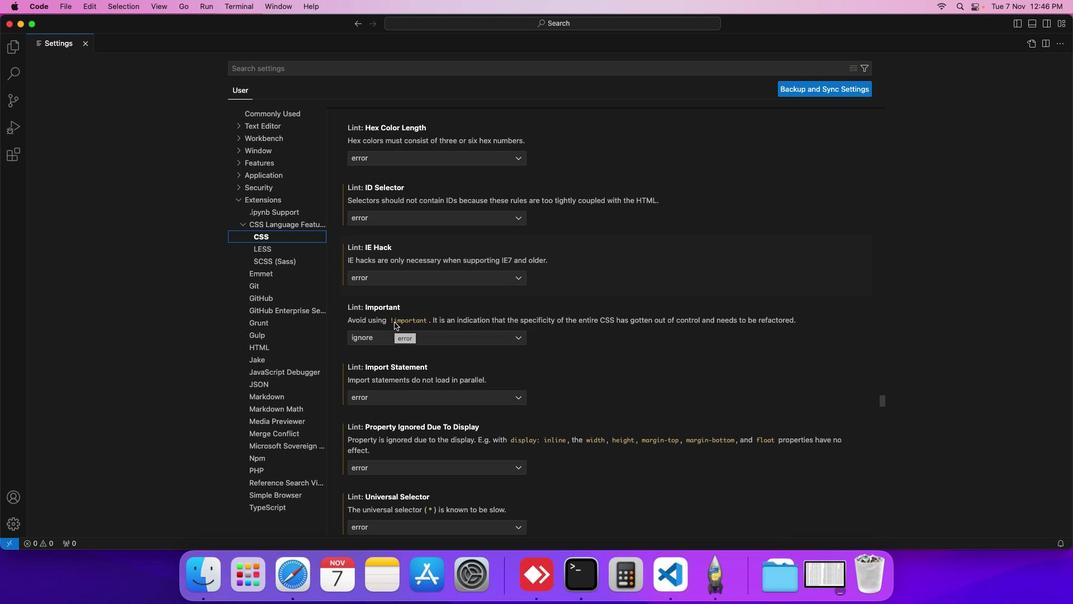 
Action: Mouse scrolled (397, 317) with delta (-12, -23)
Screenshot: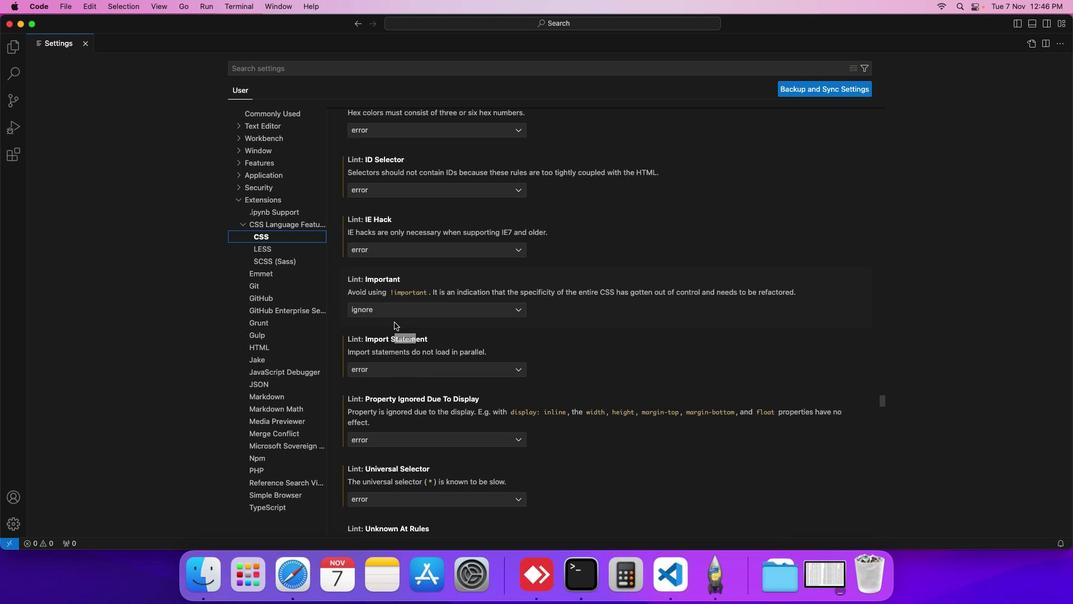 
Action: Mouse scrolled (397, 317) with delta (-12, -23)
Screenshot: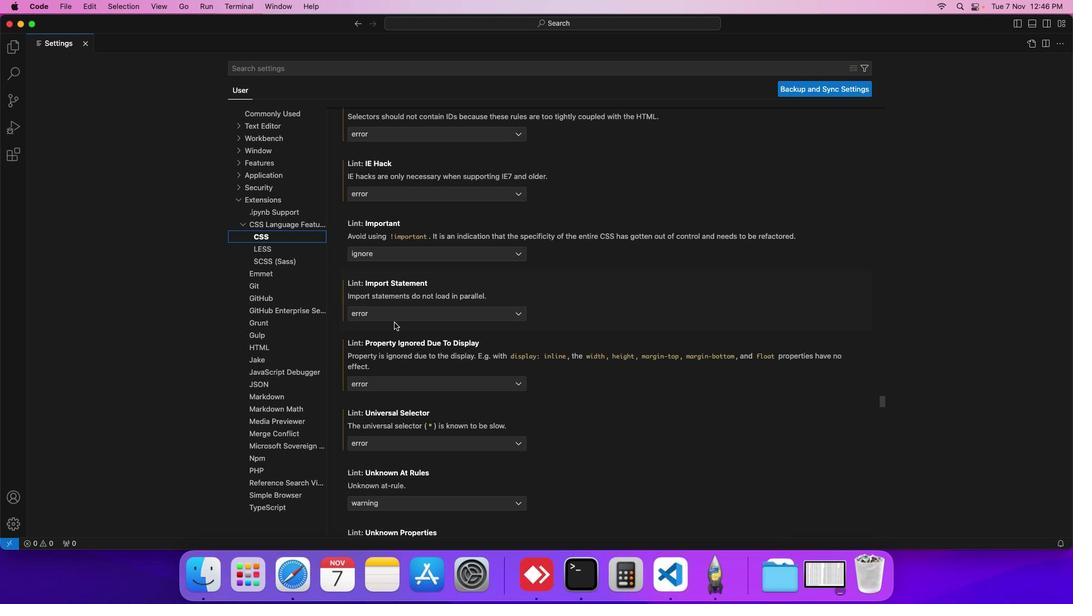 
Action: Mouse scrolled (397, 317) with delta (-12, -23)
Screenshot: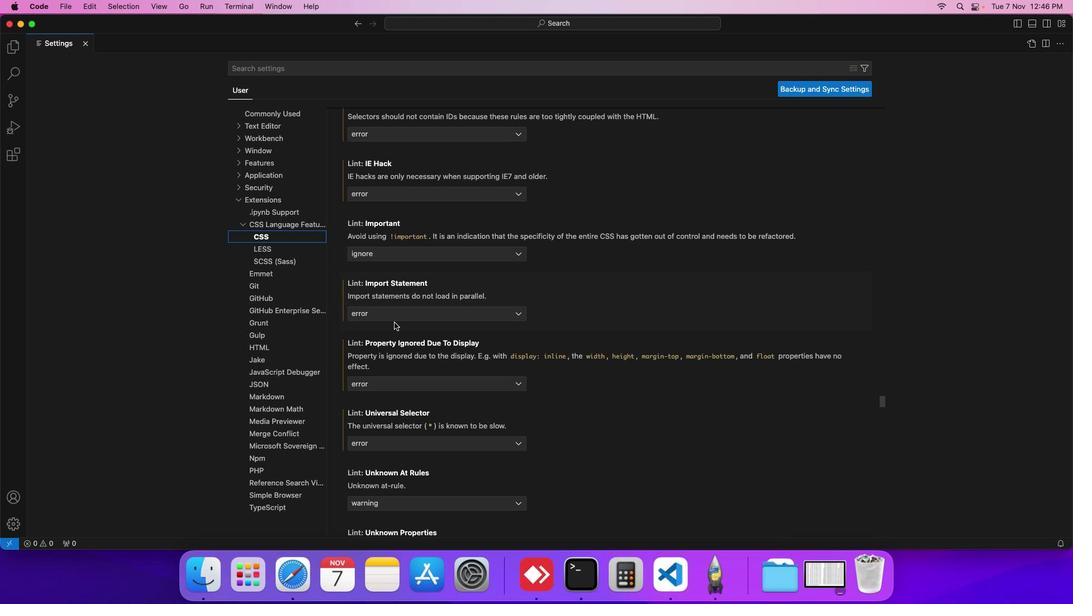 
Action: Mouse scrolled (397, 317) with delta (-12, -23)
Screenshot: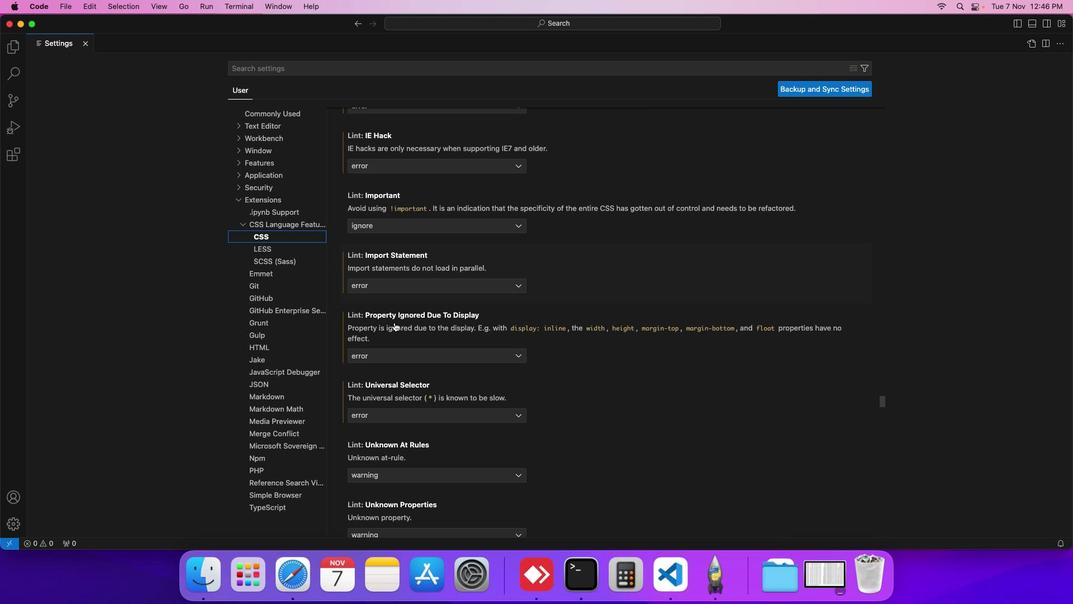 
Action: Mouse scrolled (397, 317) with delta (-12, -23)
Screenshot: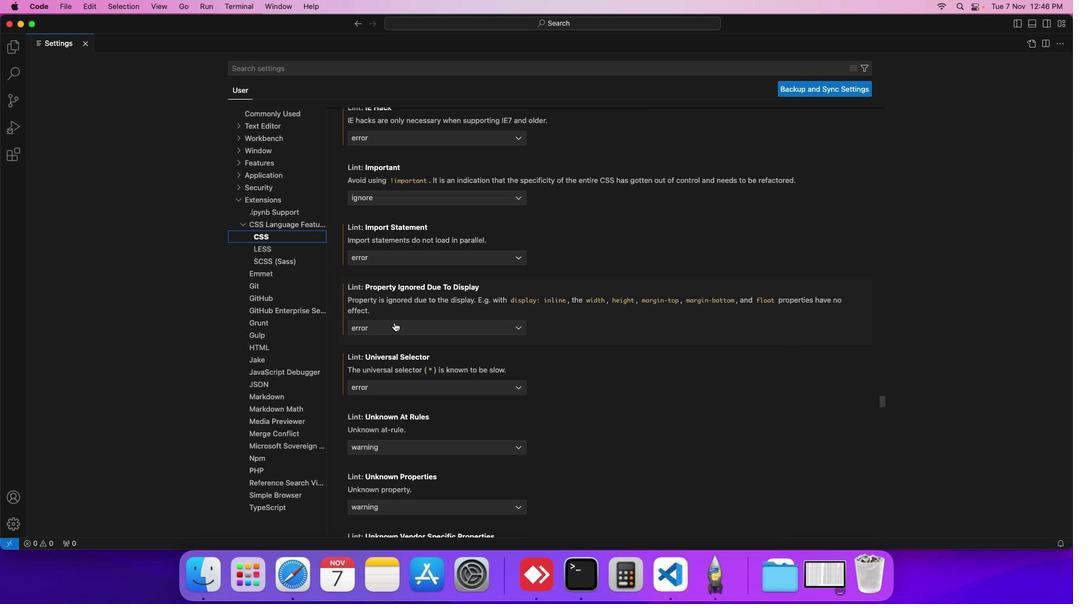 
Action: Mouse scrolled (397, 317) with delta (-12, -23)
Screenshot: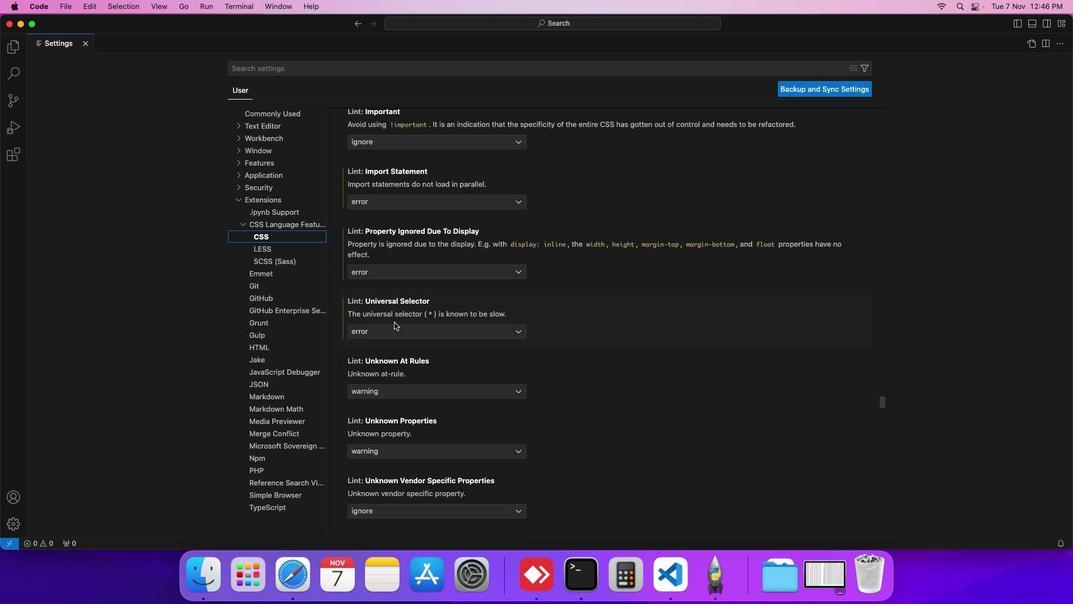 
Action: Mouse scrolled (397, 317) with delta (-12, -23)
Screenshot: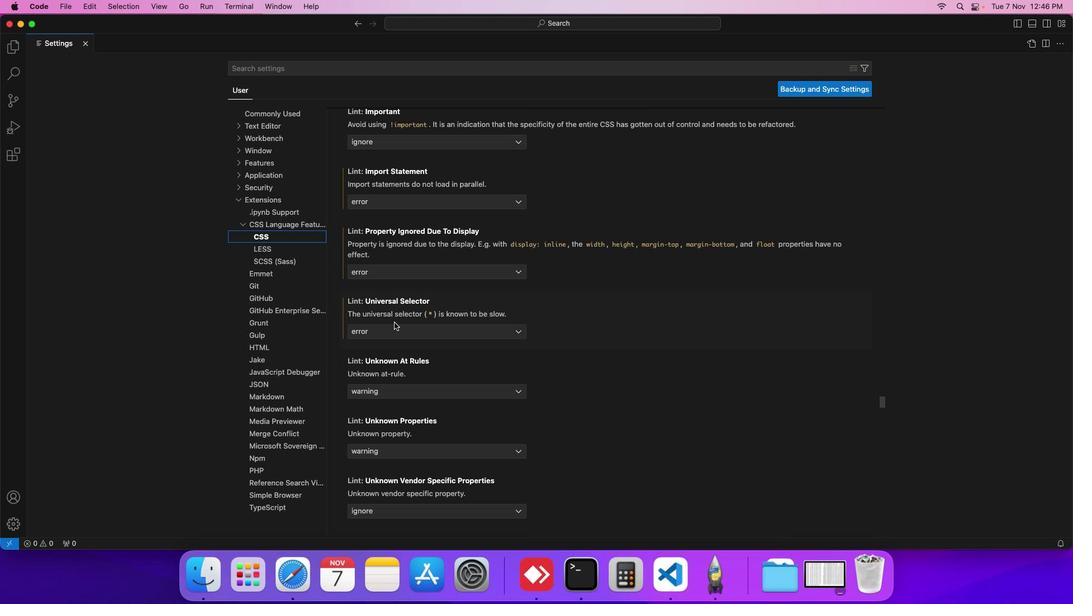 
Action: Mouse scrolled (397, 317) with delta (-12, -23)
Screenshot: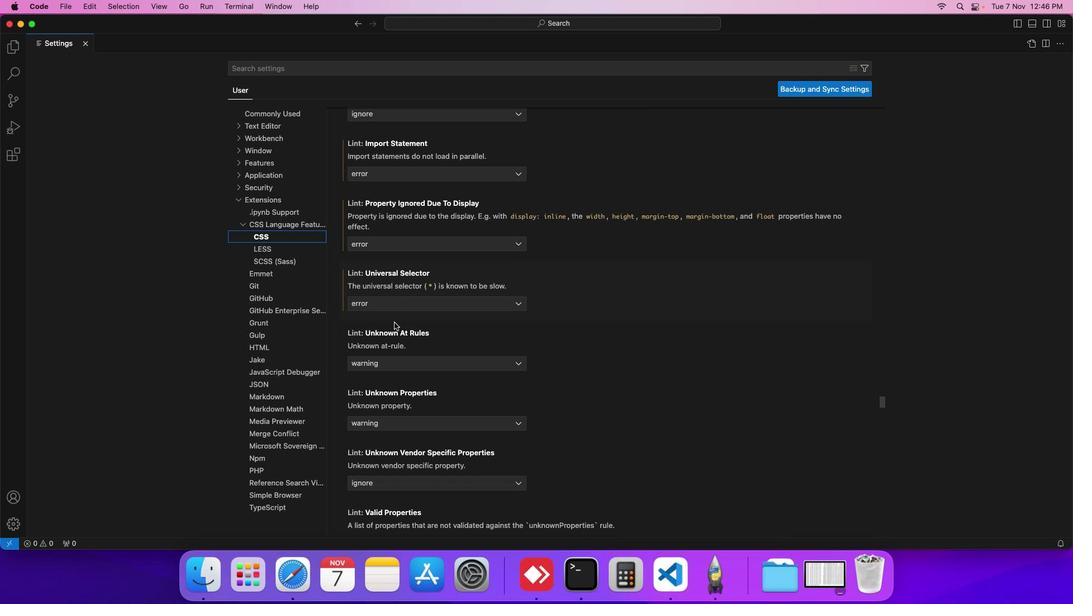 
Action: Mouse scrolled (397, 317) with delta (-12, -23)
Screenshot: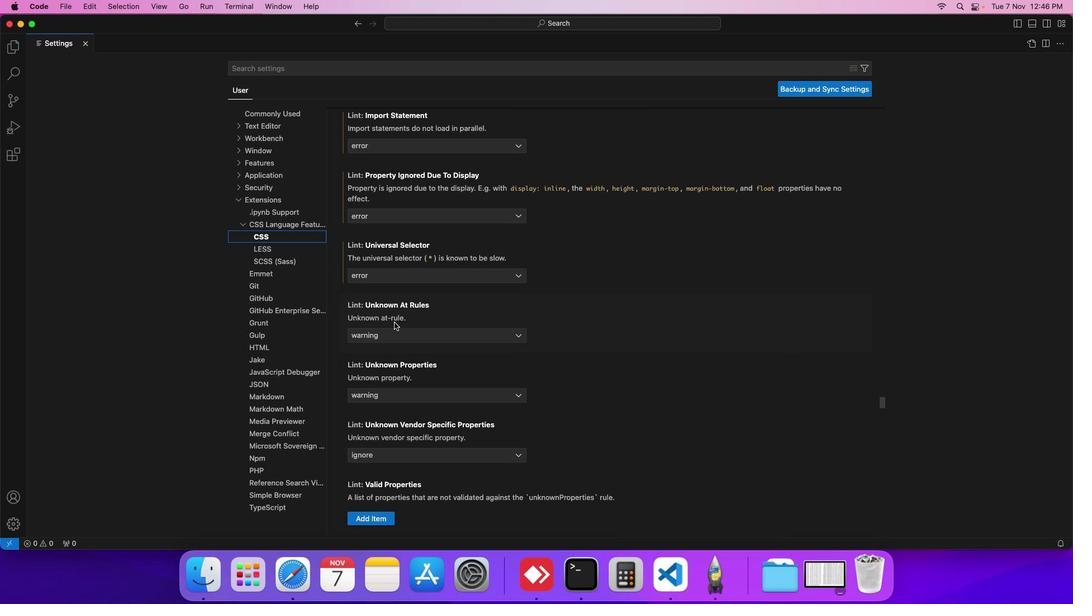 
Action: Mouse moved to (402, 327)
Screenshot: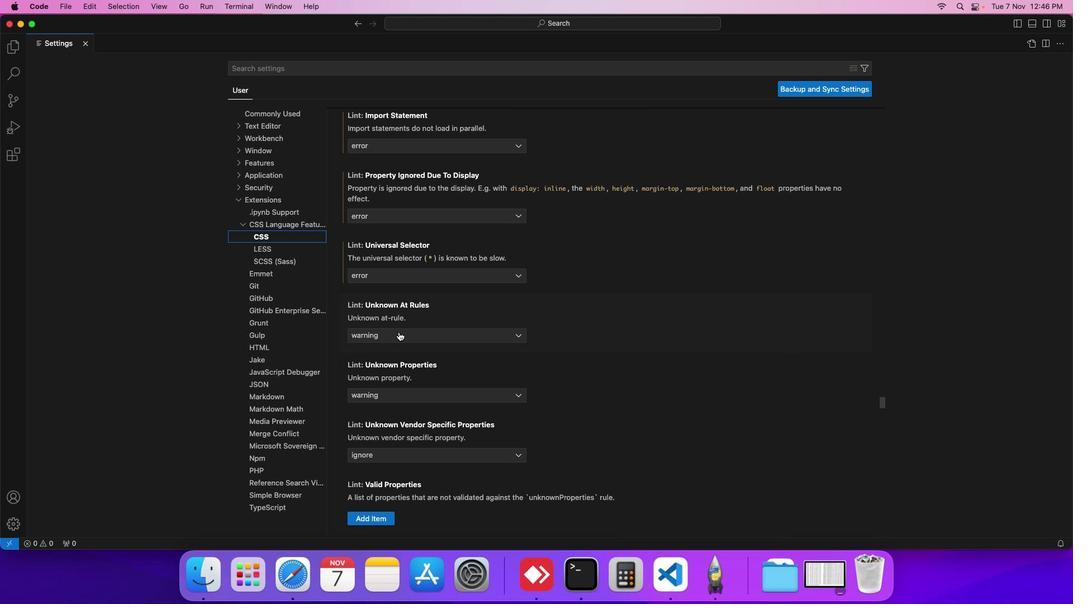
Action: Mouse pressed left at (402, 327)
Screenshot: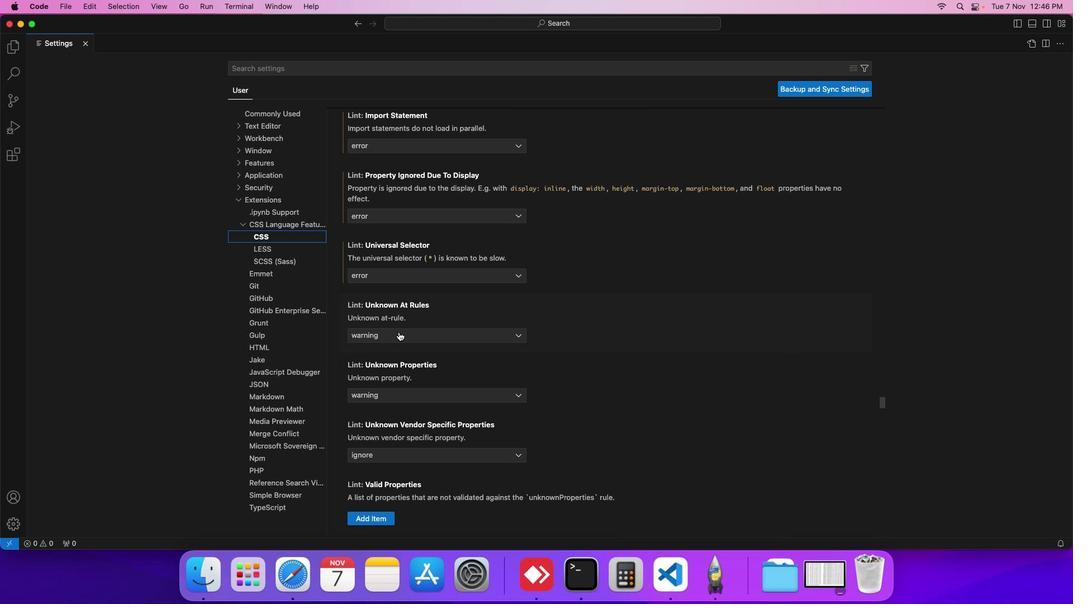 
Action: Mouse moved to (385, 346)
Screenshot: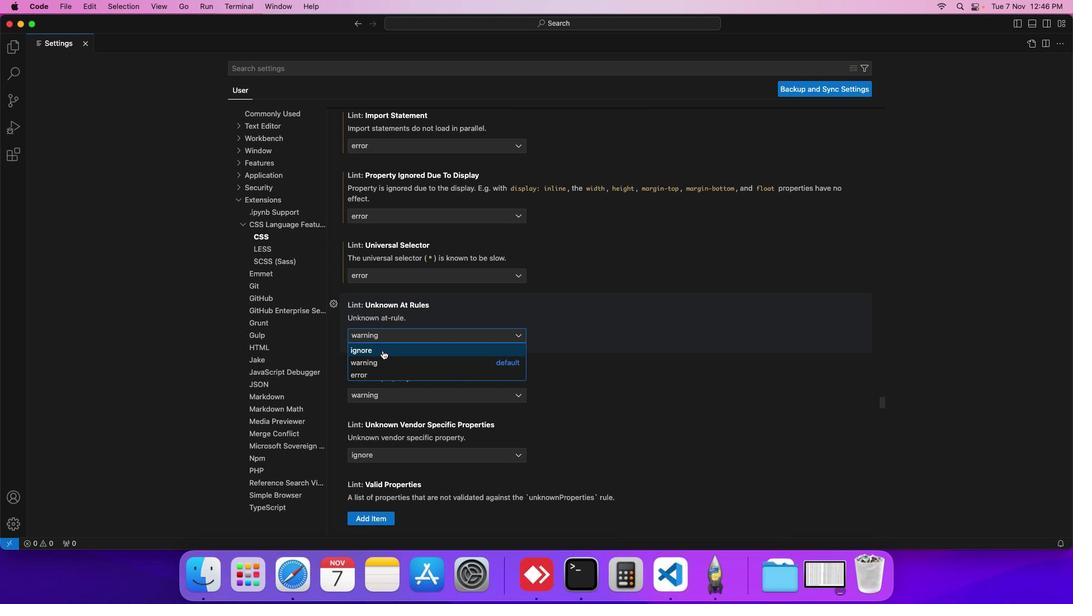 
Action: Mouse pressed left at (385, 346)
Screenshot: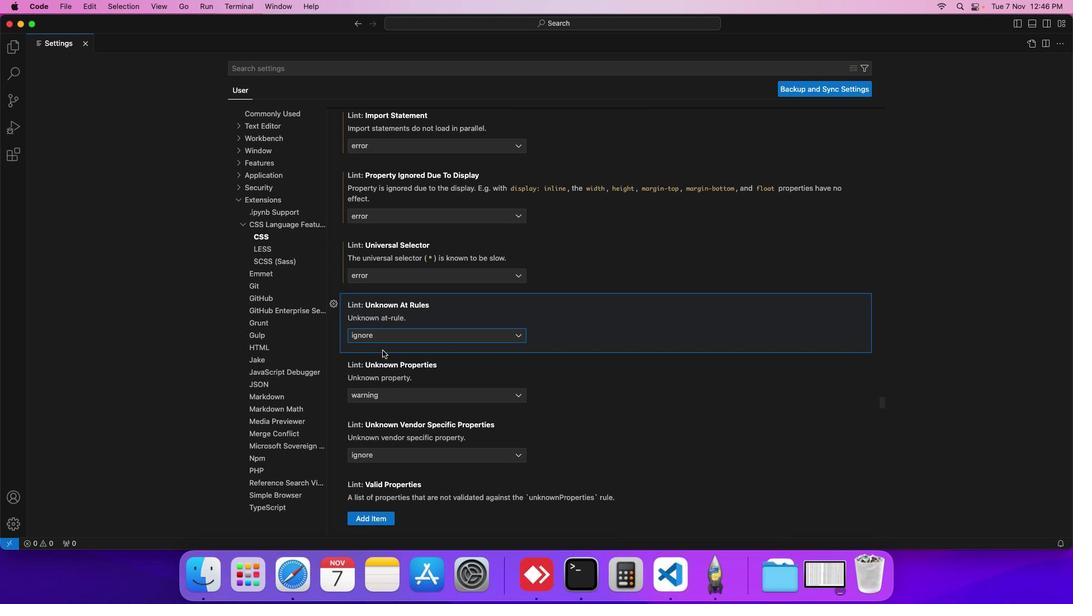 
Action: Mouse moved to (461, 344)
Screenshot: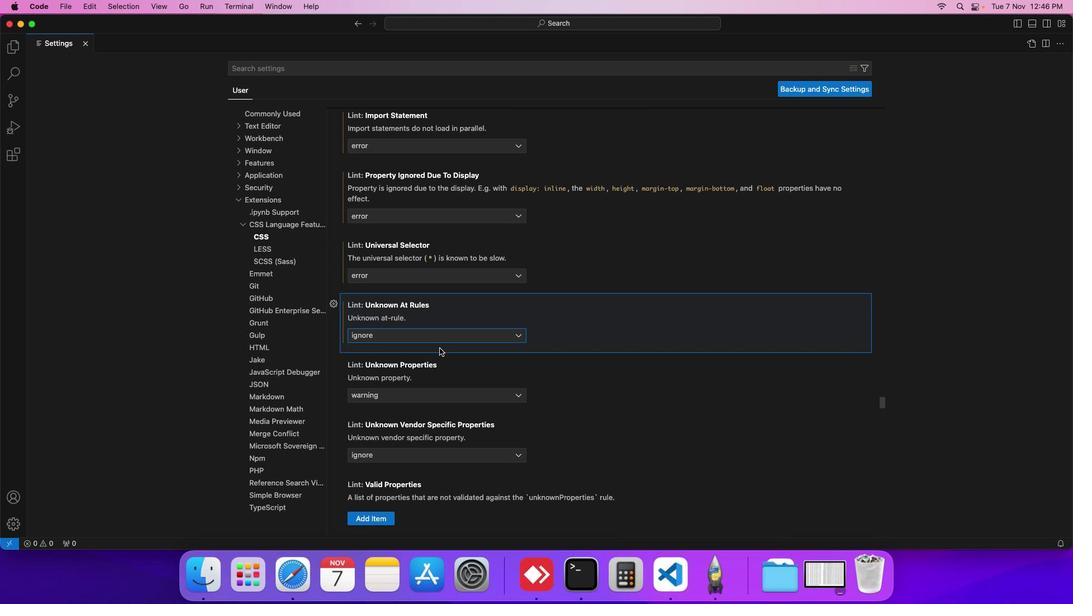 
